 Task: Find connections with filter location Santa Cruz de Barahona with filter topic #ONOwith filter profile language Spanish with filter current company Entain with filter school Babasaheb Bhimrao Ambedkar Bihar University with filter industry Natural Gas Extraction with filter service category Search Engine Marketing (SEM) with filter keywords title Brand Manager
Action: Mouse moved to (482, 69)
Screenshot: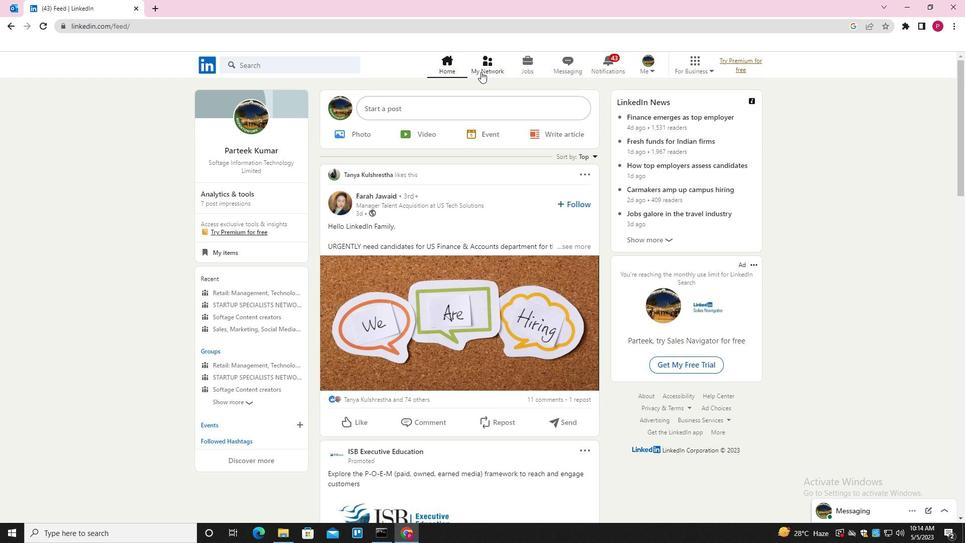 
Action: Mouse pressed left at (482, 69)
Screenshot: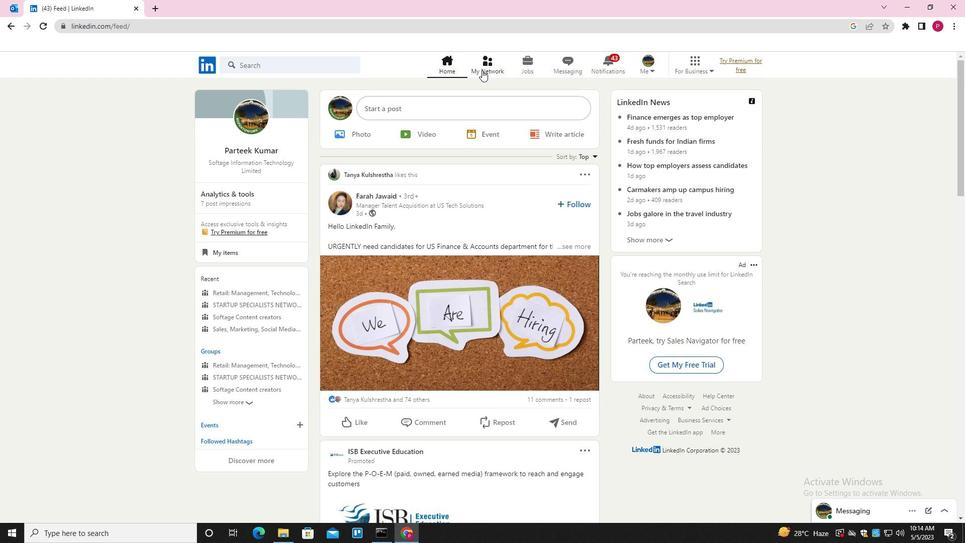 
Action: Mouse moved to (316, 121)
Screenshot: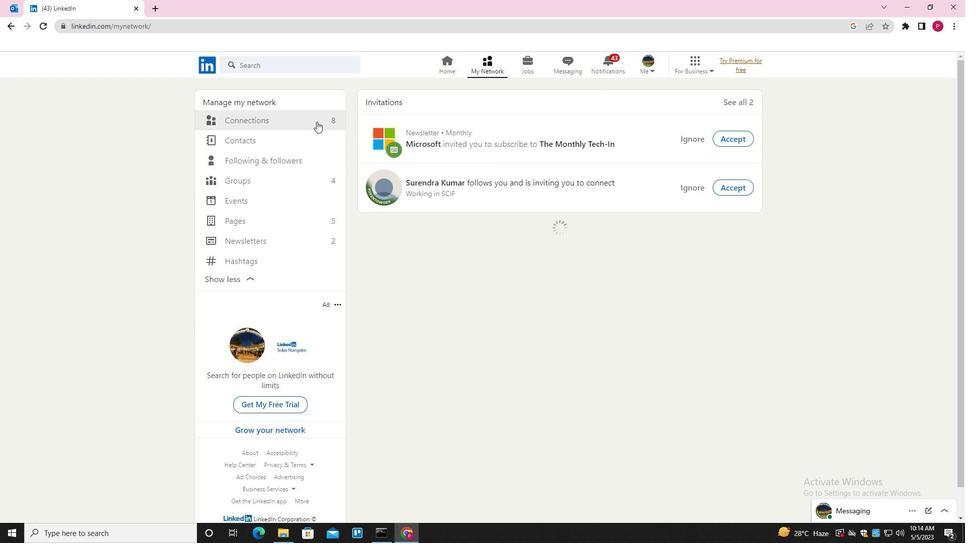 
Action: Mouse pressed left at (316, 121)
Screenshot: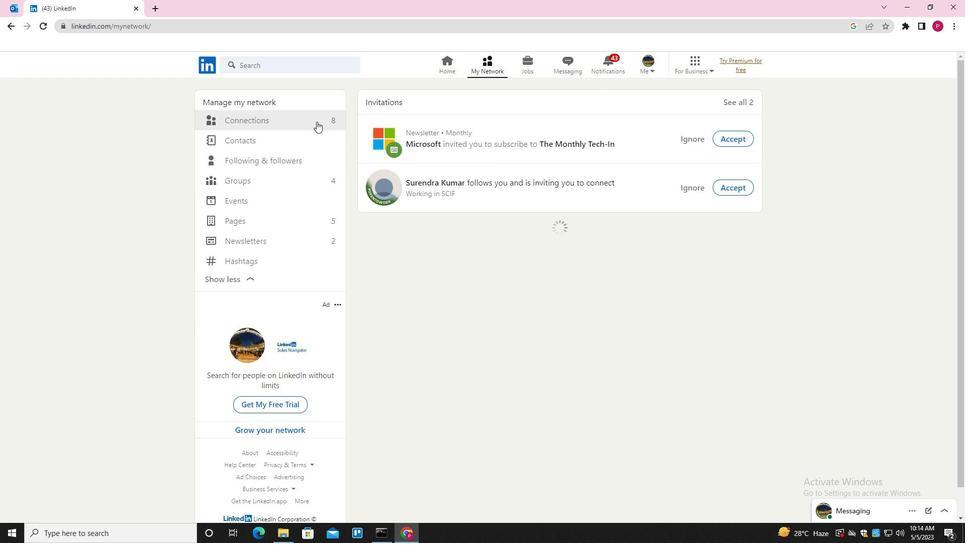 
Action: Mouse moved to (560, 121)
Screenshot: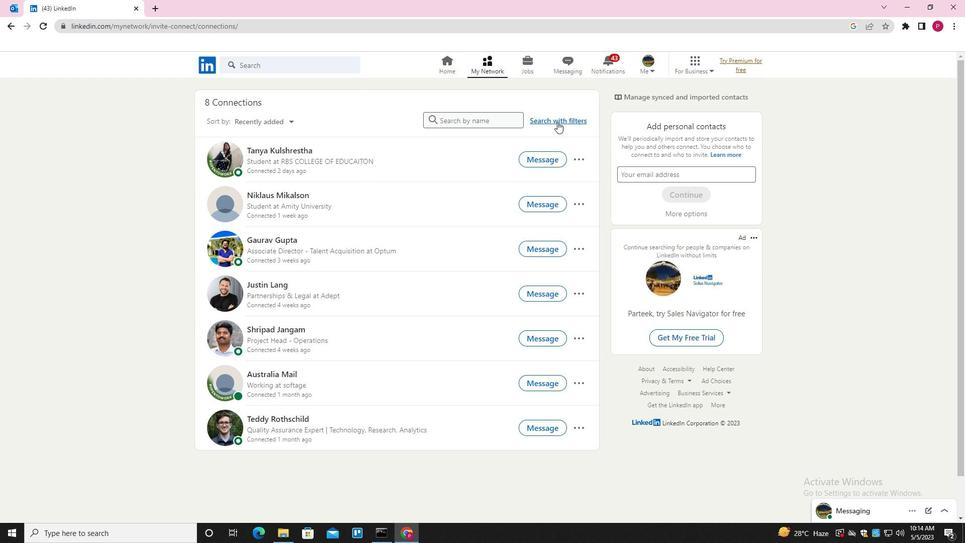 
Action: Mouse pressed left at (560, 121)
Screenshot: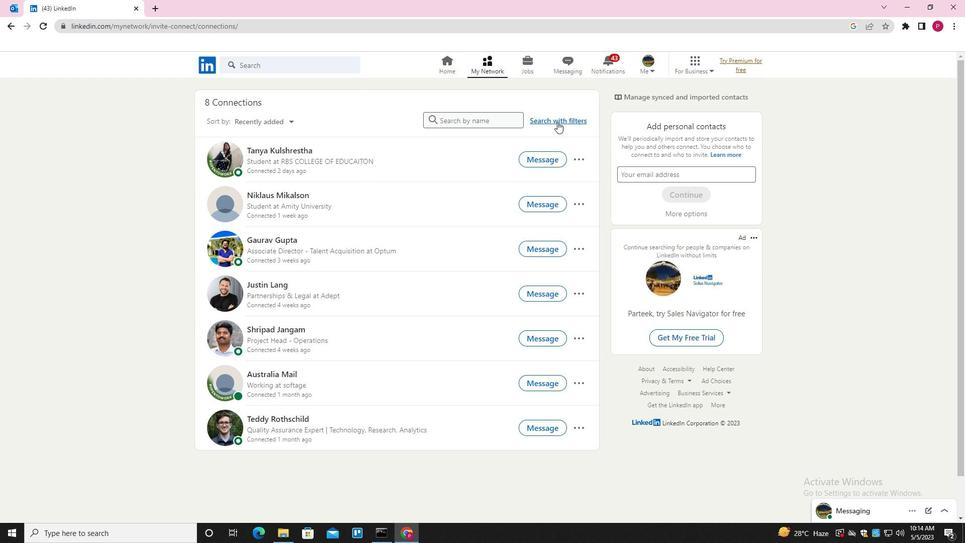 
Action: Mouse moved to (513, 93)
Screenshot: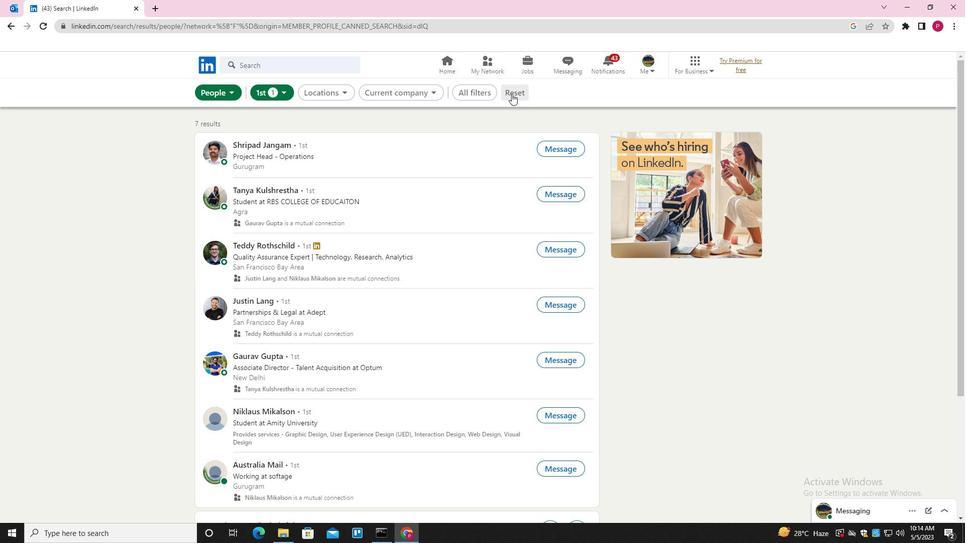 
Action: Mouse pressed left at (513, 93)
Screenshot: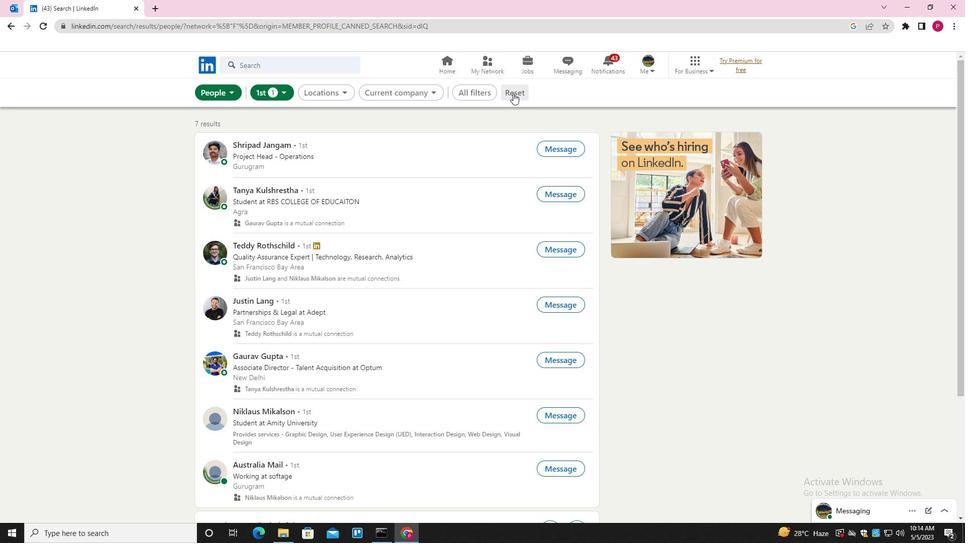 
Action: Mouse moved to (500, 92)
Screenshot: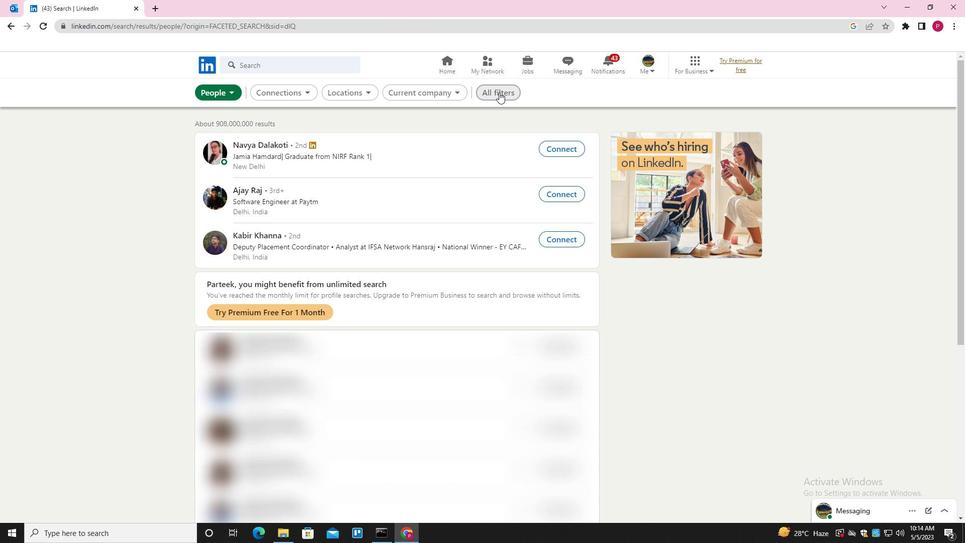 
Action: Mouse pressed left at (500, 92)
Screenshot: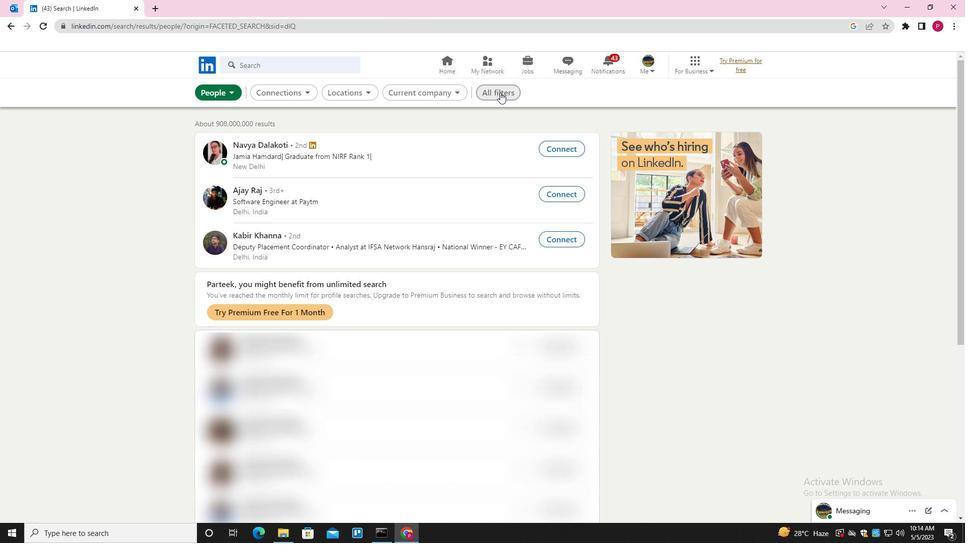 
Action: Mouse moved to (672, 164)
Screenshot: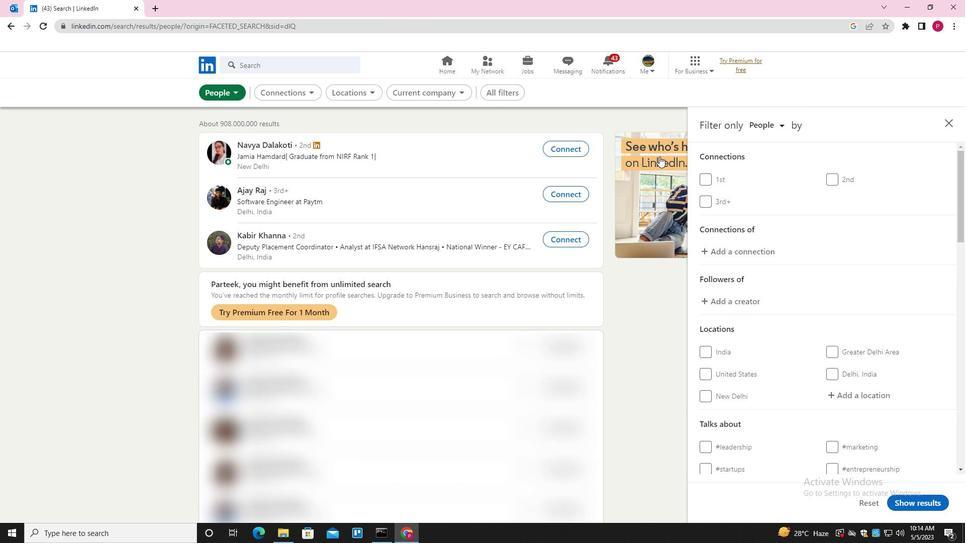 
Action: Mouse scrolled (672, 163) with delta (0, 0)
Screenshot: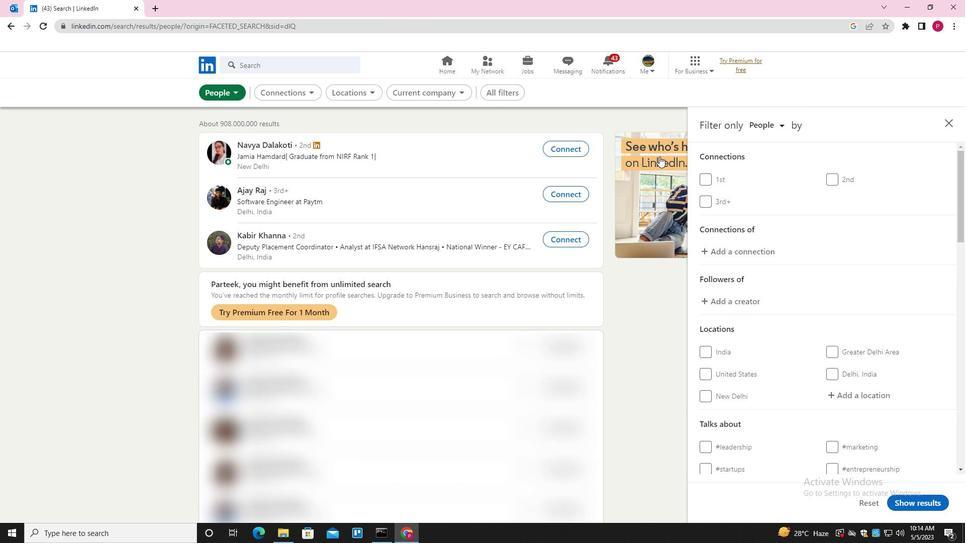 
Action: Mouse moved to (678, 167)
Screenshot: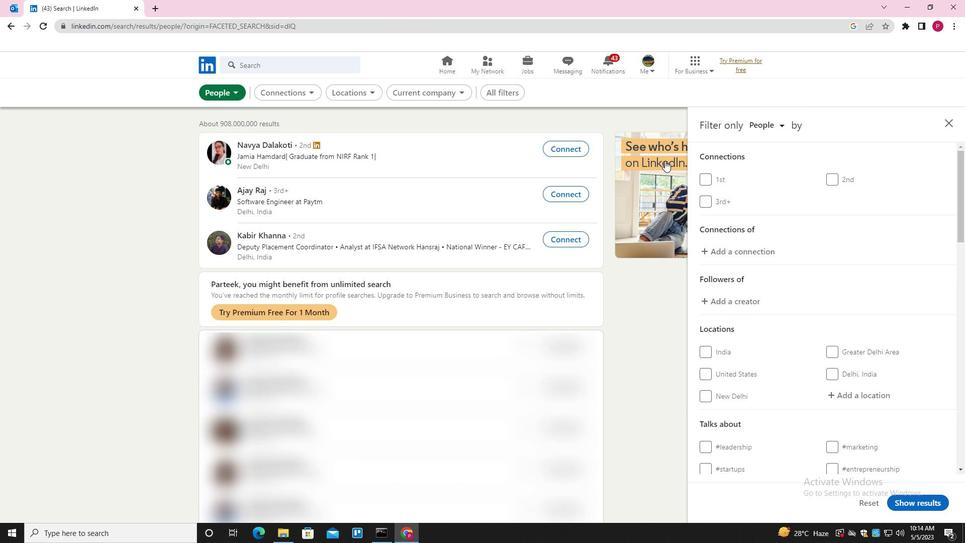
Action: Mouse scrolled (678, 167) with delta (0, 0)
Screenshot: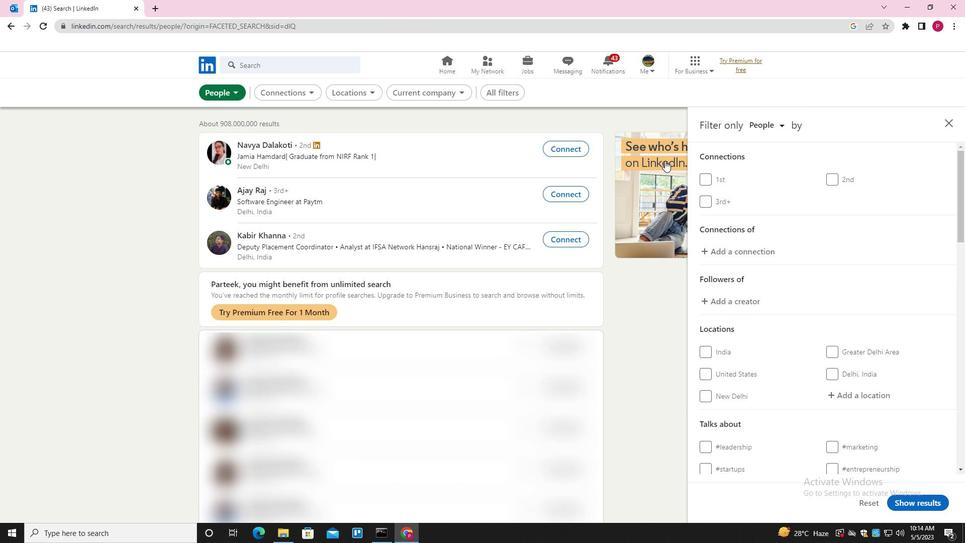 
Action: Mouse moved to (682, 169)
Screenshot: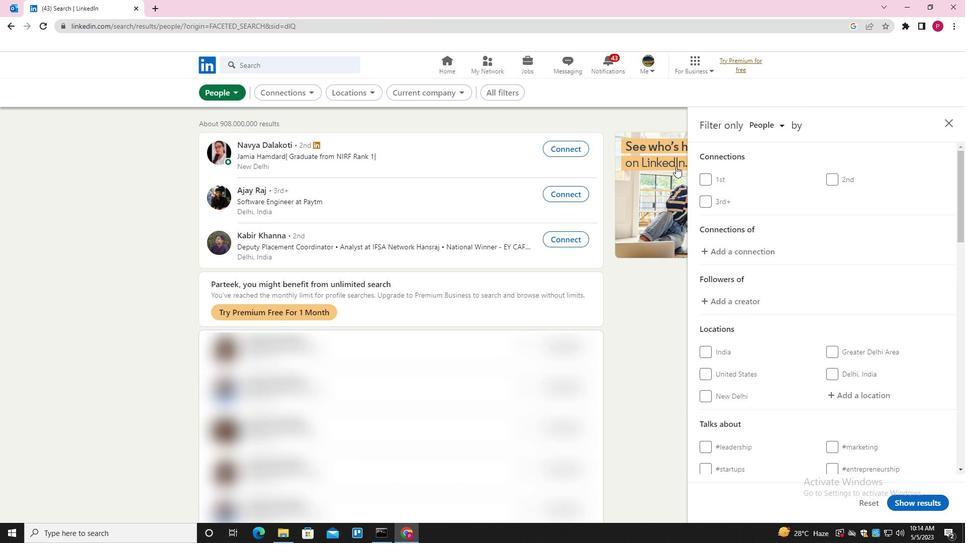 
Action: Mouse scrolled (682, 169) with delta (0, 0)
Screenshot: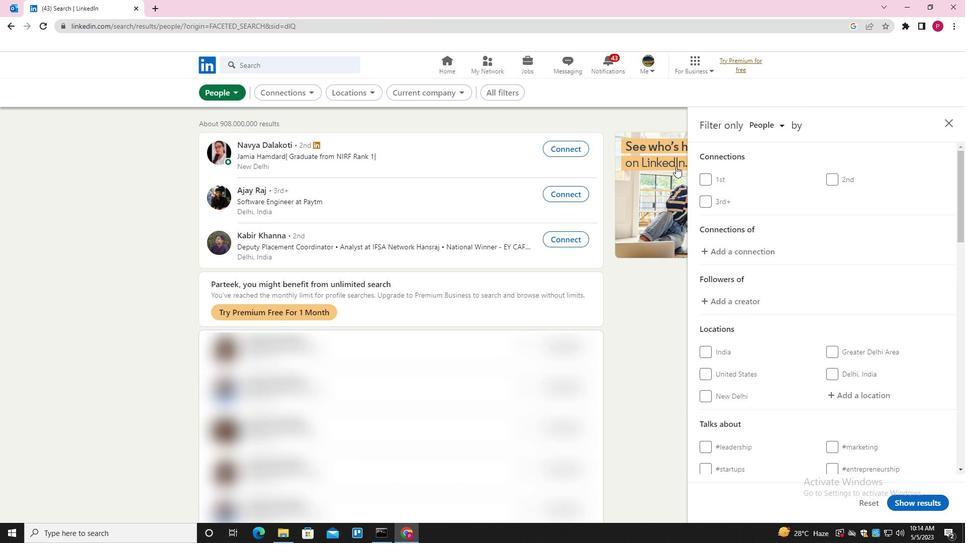
Action: Mouse moved to (833, 255)
Screenshot: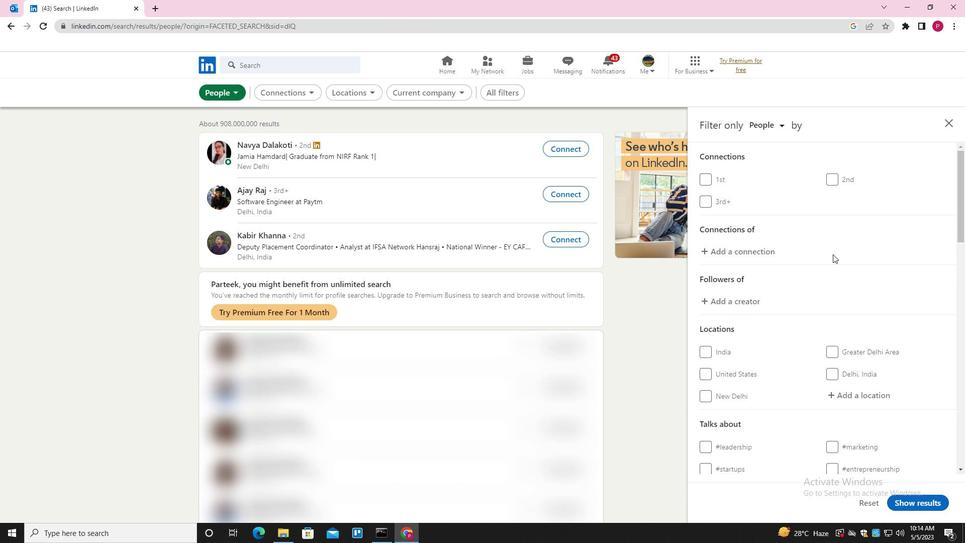 
Action: Mouse scrolled (833, 254) with delta (0, 0)
Screenshot: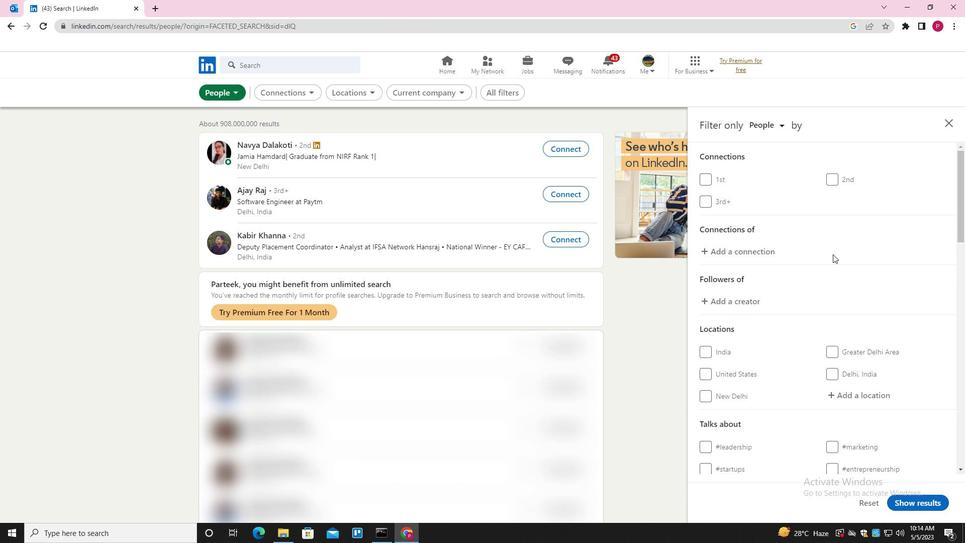
Action: Mouse moved to (834, 255)
Screenshot: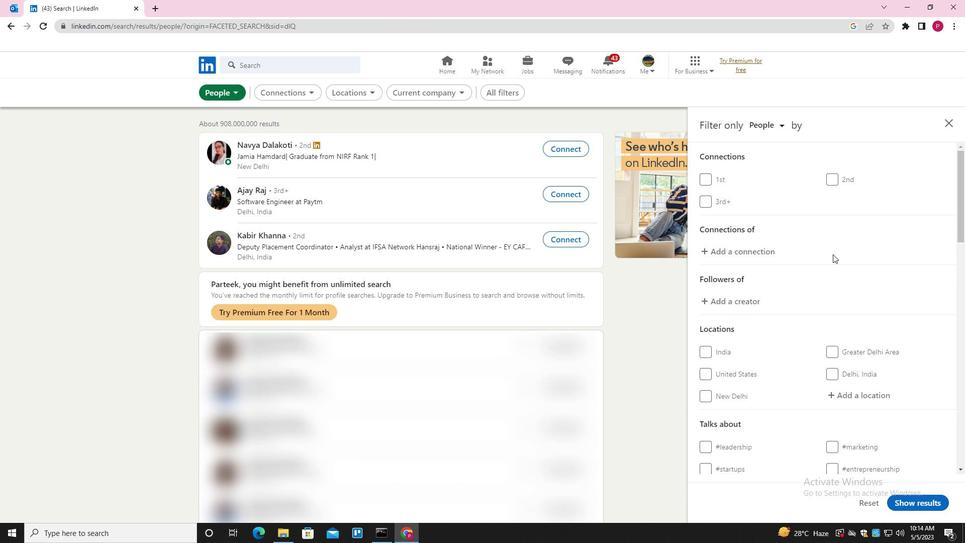 
Action: Mouse scrolled (834, 254) with delta (0, 0)
Screenshot: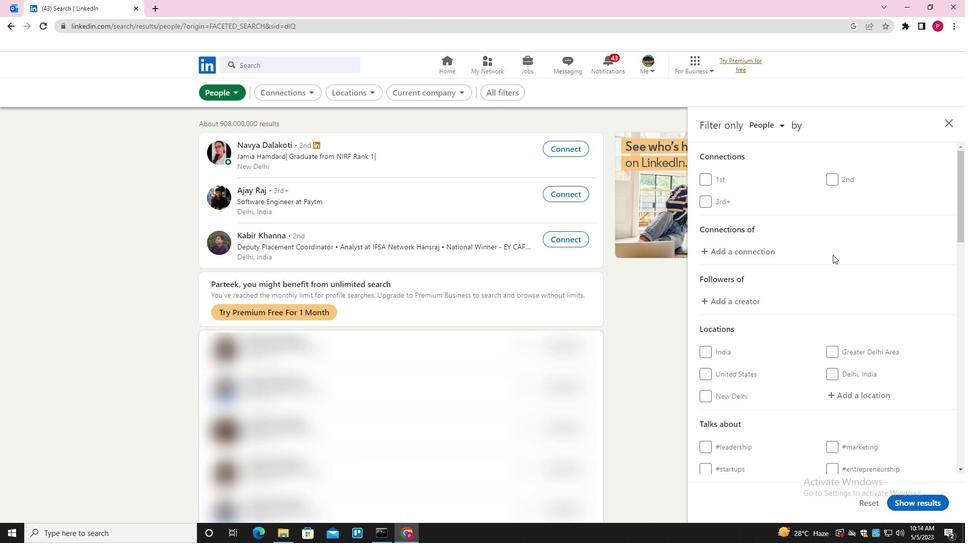 
Action: Mouse moved to (872, 296)
Screenshot: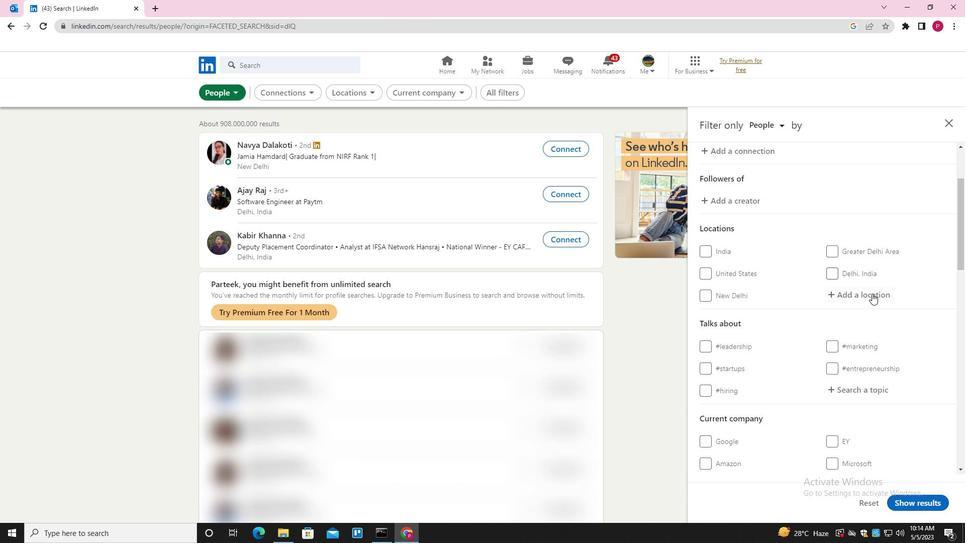 
Action: Mouse pressed left at (872, 296)
Screenshot: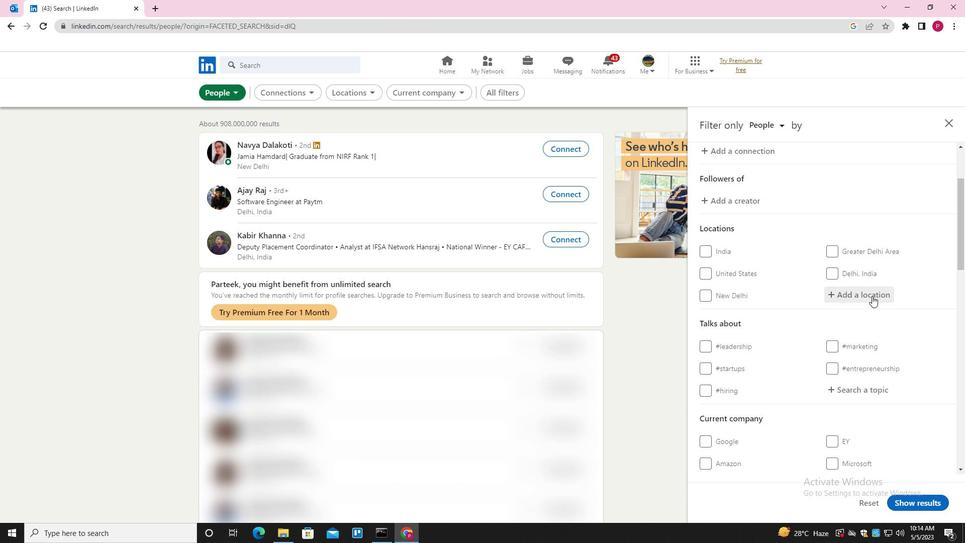 
Action: Mouse moved to (872, 296)
Screenshot: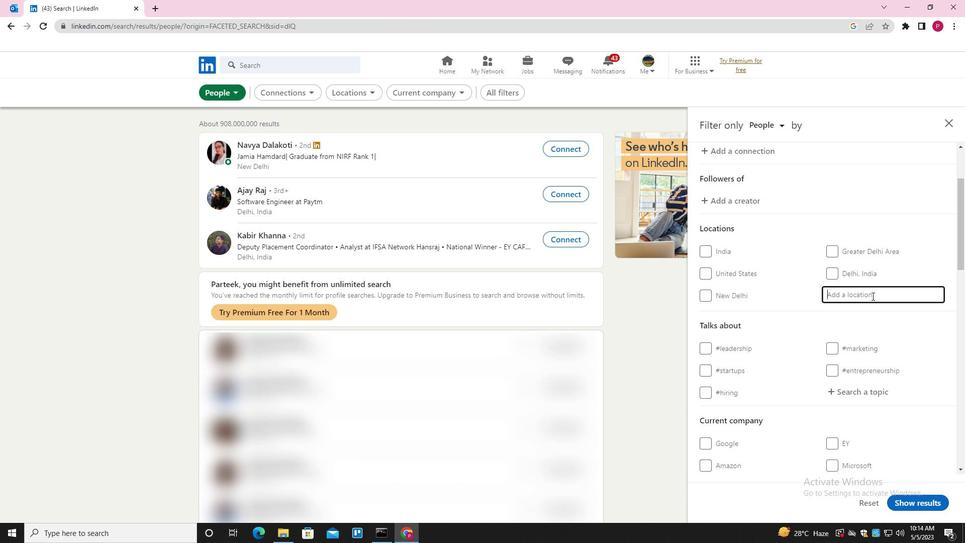 
Action: Key pressed <Key.shift>SANTA<Key.space><Key.shift>CRUZ<Key.down><Key.down><Key.down><Key.down><Key.down><Key.down><Key.space>DE<Key.space><Key.shift><Key.shift><Key.shift><Key.shift><Key.shift><Key.shift><Key.shift><Key.shift><Key.shift><Key.shift><Key.shift><Key.shift><Key.shift><Key.shift><Key.shift><Key.shift><Key.shift><Key.shift><Key.shift><Key.shift><Key.shift>N<Key.backspace>BARAHONA
Screenshot: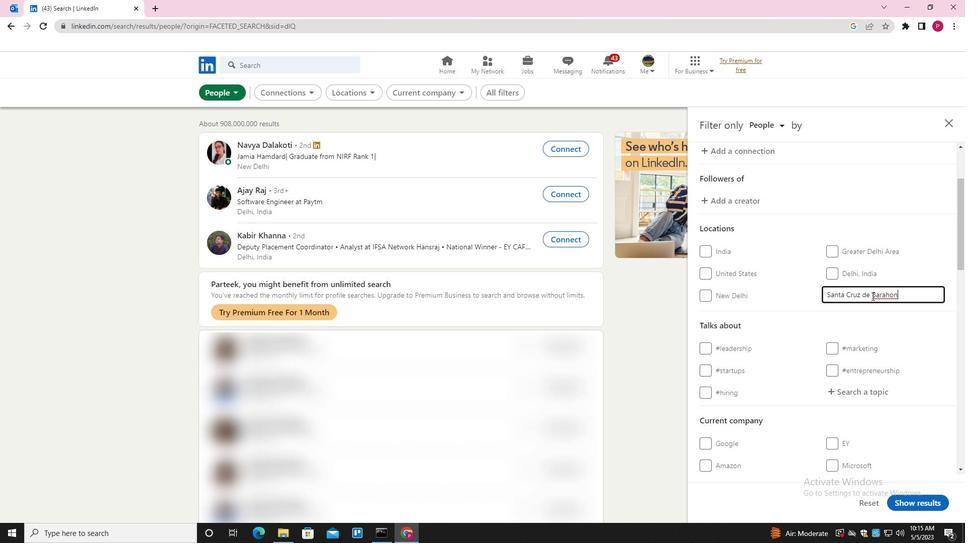 
Action: Mouse moved to (944, 261)
Screenshot: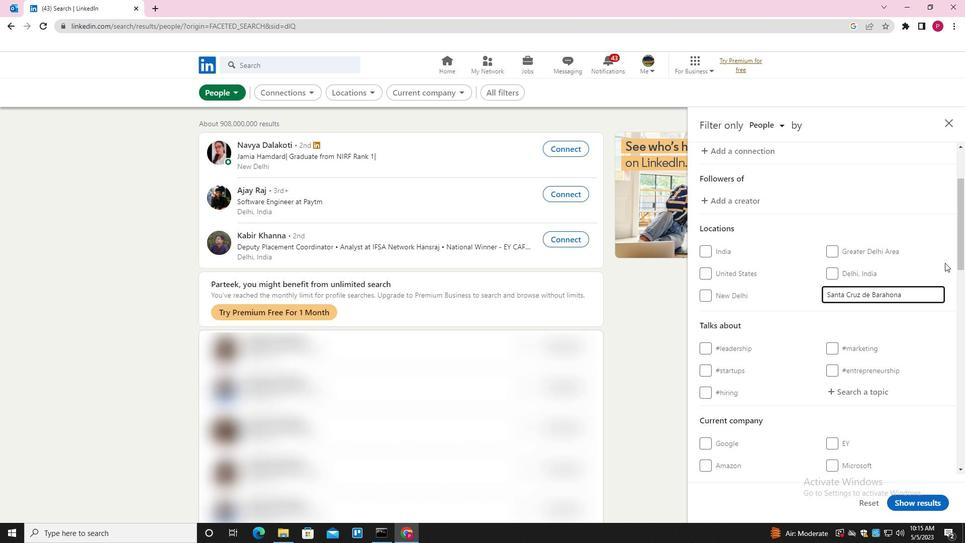 
Action: Mouse scrolled (944, 261) with delta (0, 0)
Screenshot: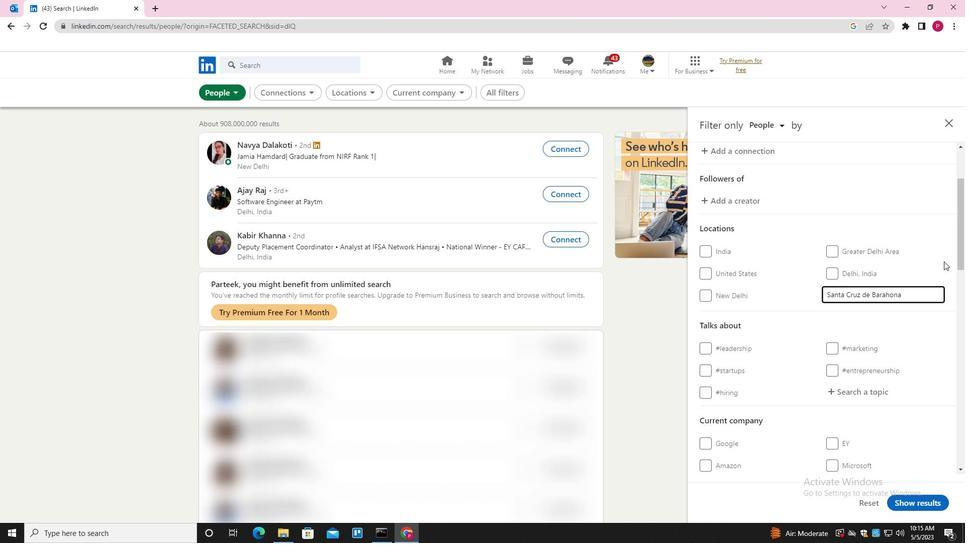 
Action: Mouse scrolled (944, 261) with delta (0, 0)
Screenshot: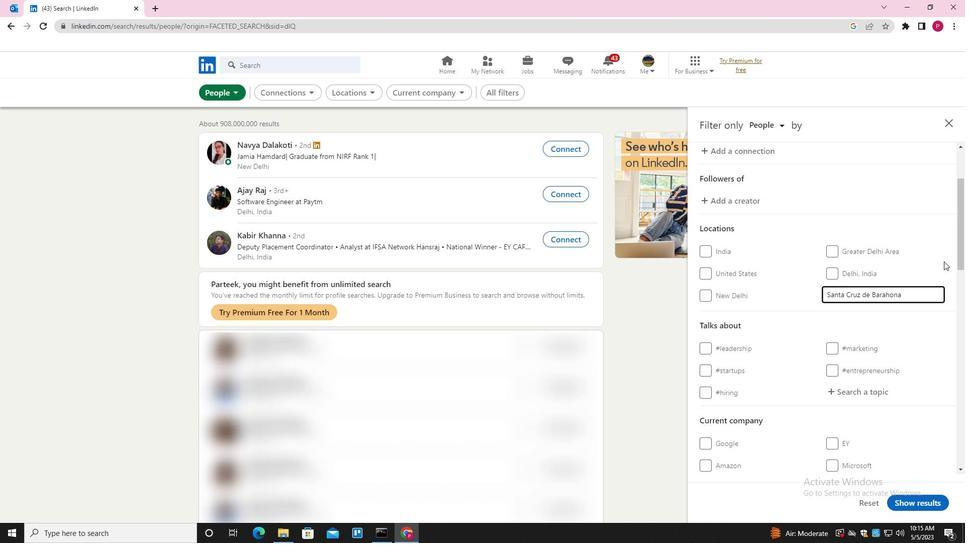 
Action: Mouse scrolled (944, 261) with delta (0, 0)
Screenshot: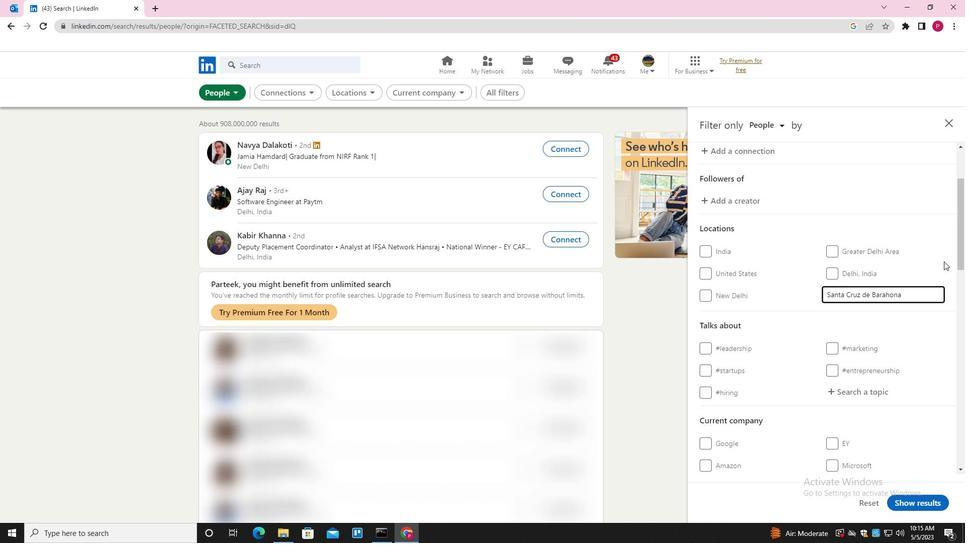 
Action: Mouse moved to (876, 239)
Screenshot: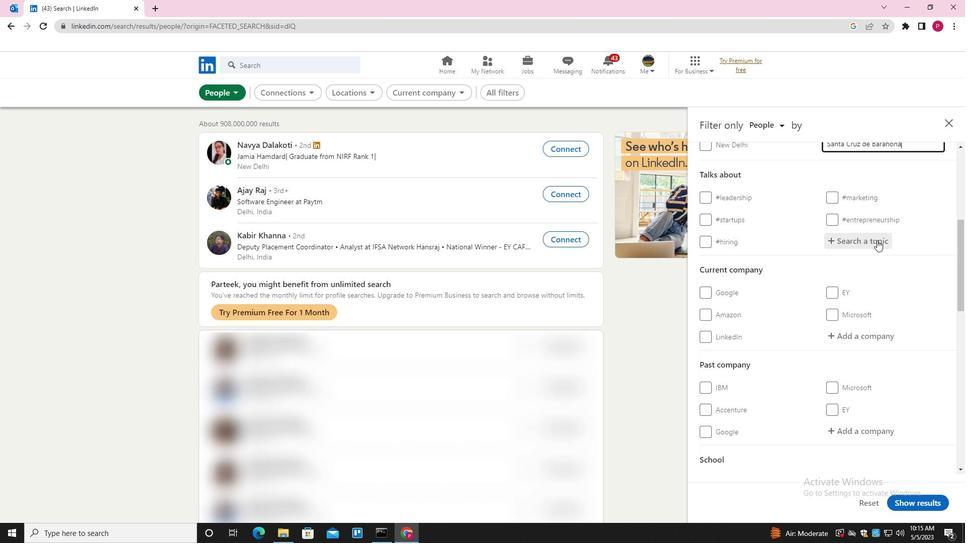 
Action: Mouse pressed left at (876, 239)
Screenshot: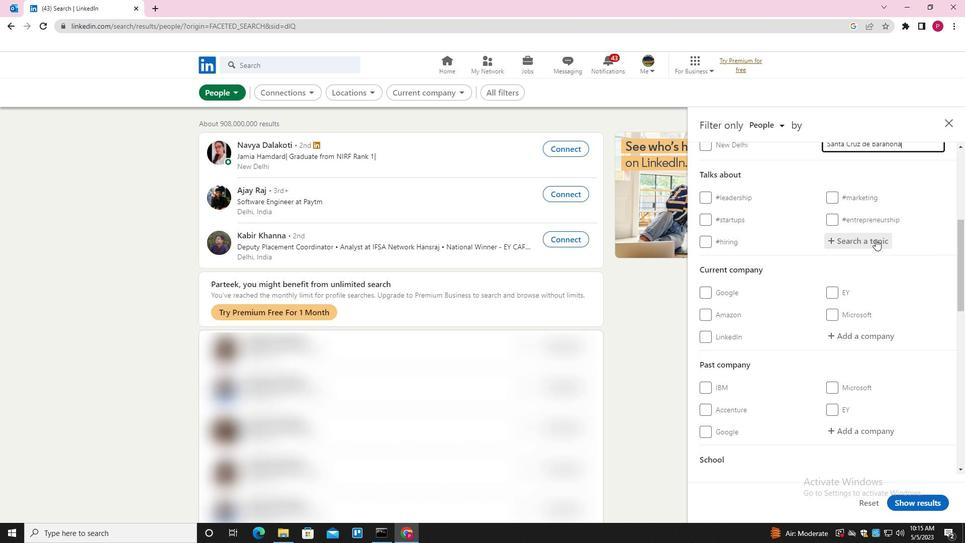 
Action: Key pressed <Key.shift>ONO<Key.down><Key.enter>
Screenshot: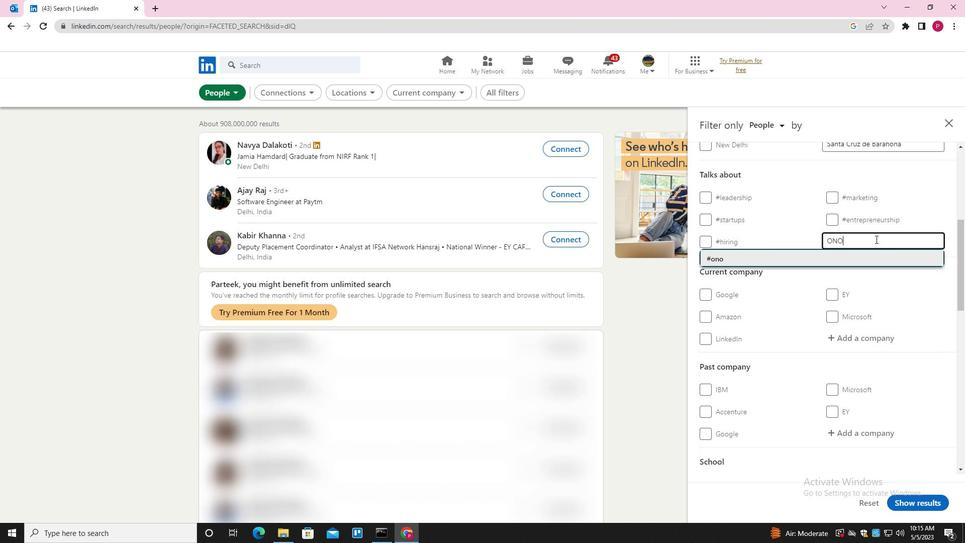 
Action: Mouse moved to (806, 290)
Screenshot: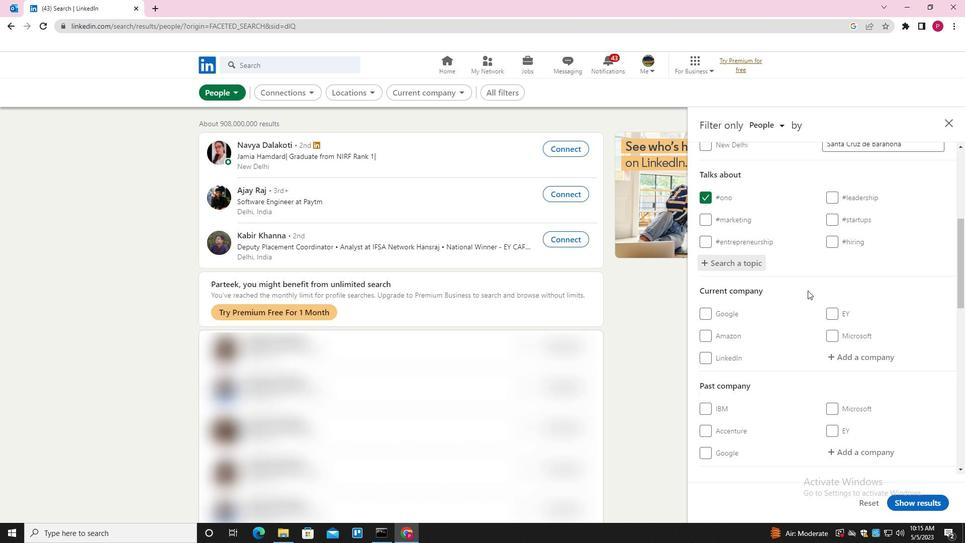 
Action: Mouse scrolled (806, 290) with delta (0, 0)
Screenshot: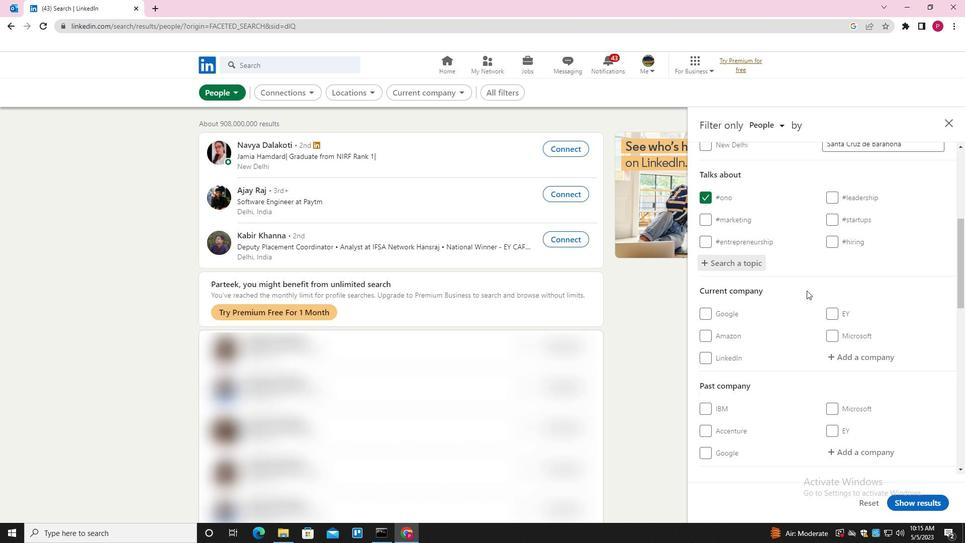 
Action: Mouse moved to (806, 290)
Screenshot: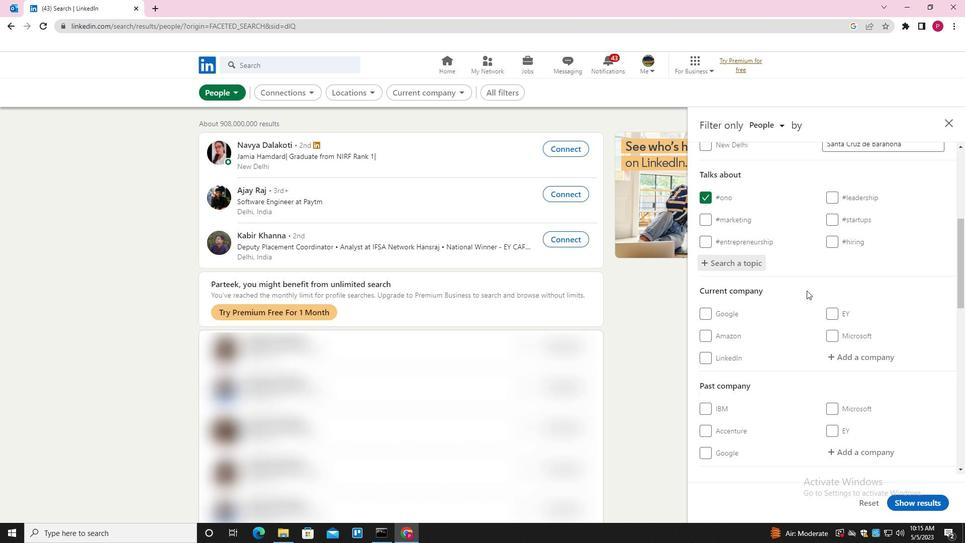 
Action: Mouse scrolled (806, 289) with delta (0, 0)
Screenshot: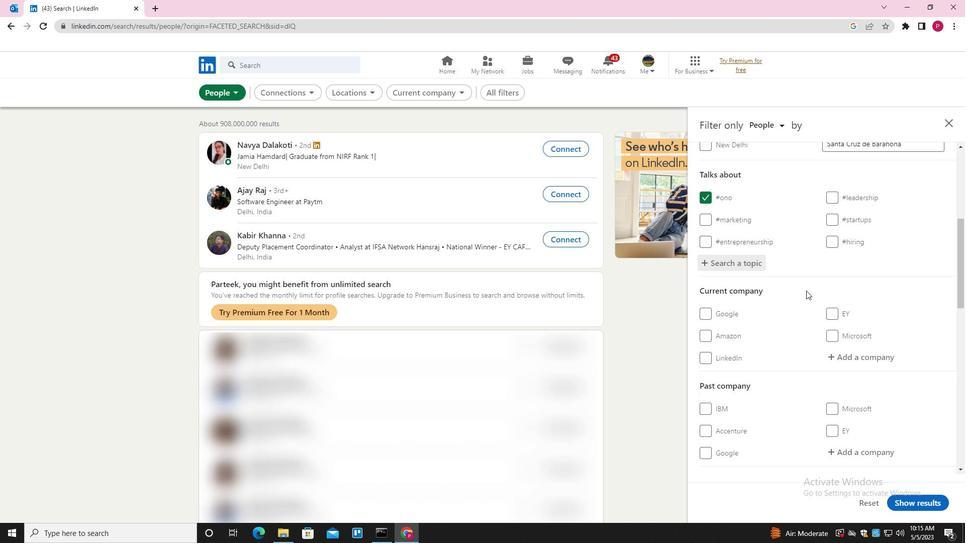 
Action: Mouse scrolled (806, 289) with delta (0, 0)
Screenshot: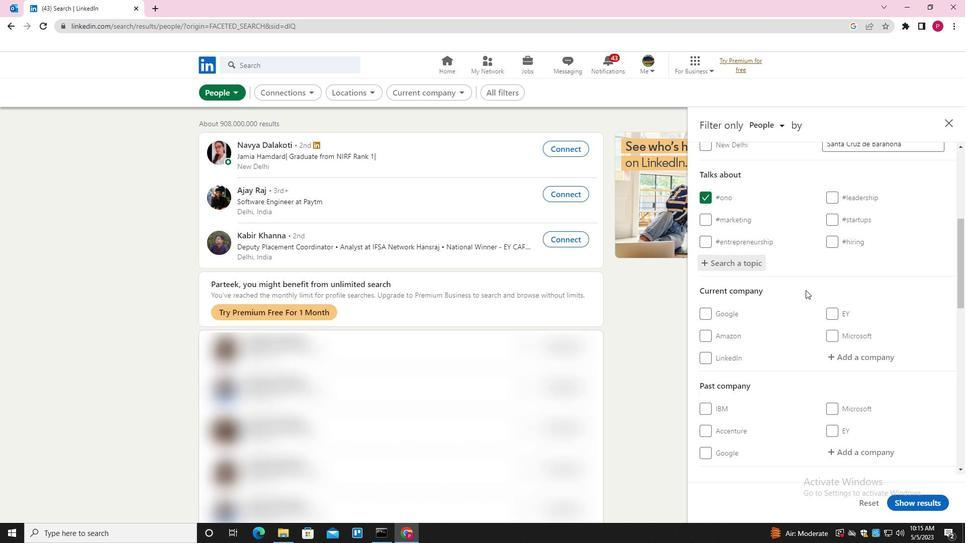 
Action: Mouse moved to (764, 265)
Screenshot: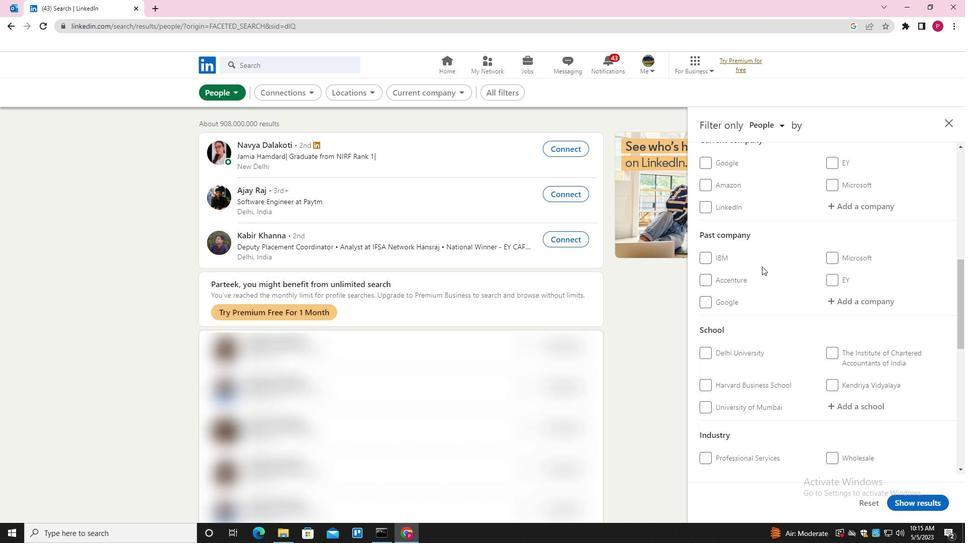 
Action: Mouse scrolled (764, 265) with delta (0, 0)
Screenshot: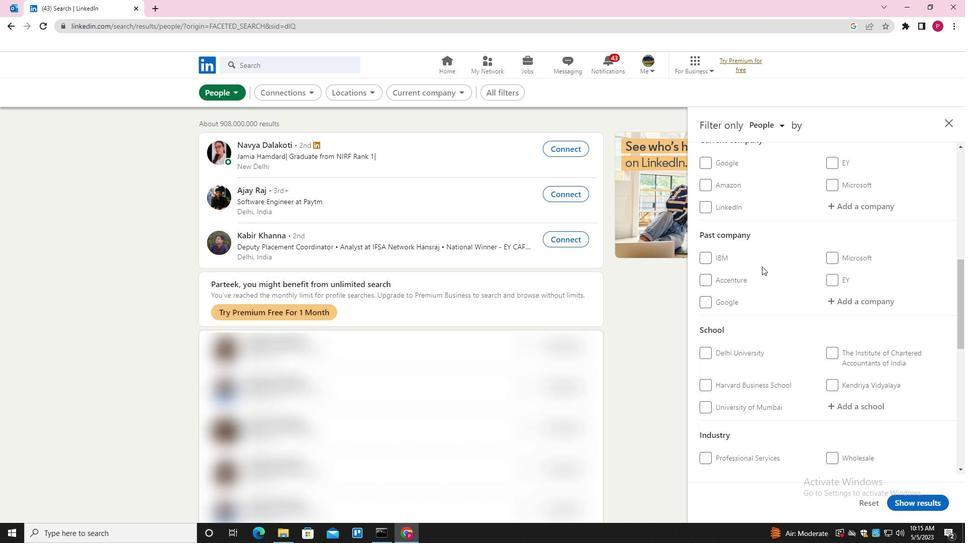 
Action: Mouse moved to (765, 265)
Screenshot: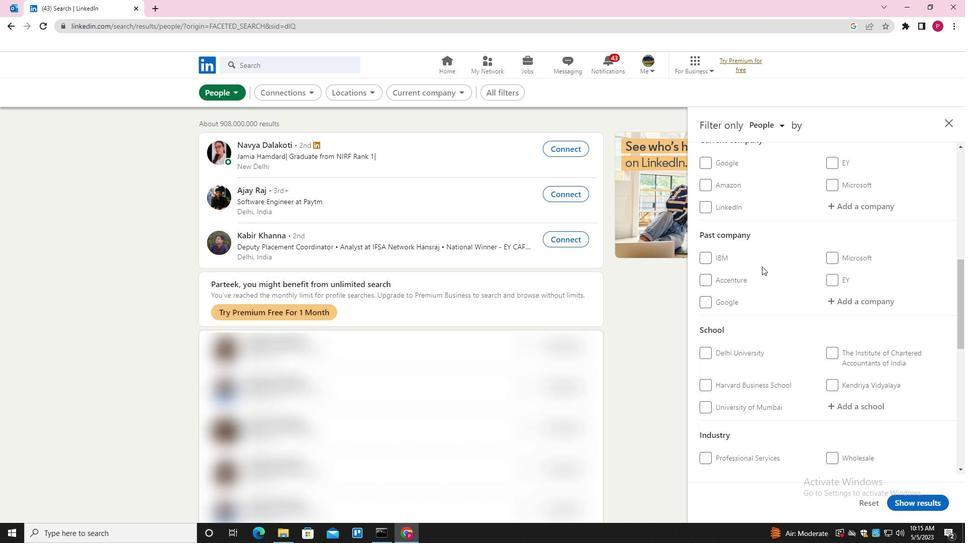
Action: Mouse scrolled (765, 265) with delta (0, 0)
Screenshot: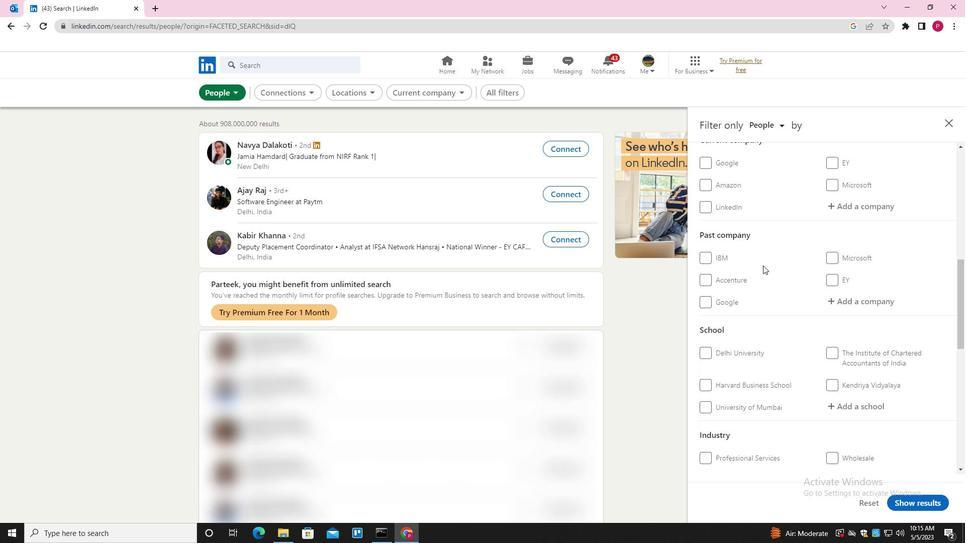 
Action: Mouse moved to (765, 265)
Screenshot: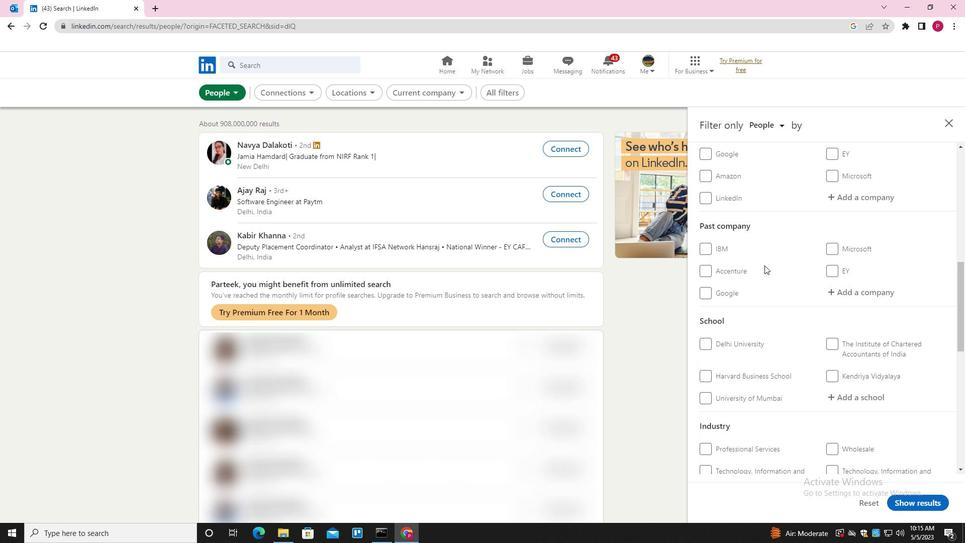 
Action: Mouse scrolled (765, 265) with delta (0, 0)
Screenshot: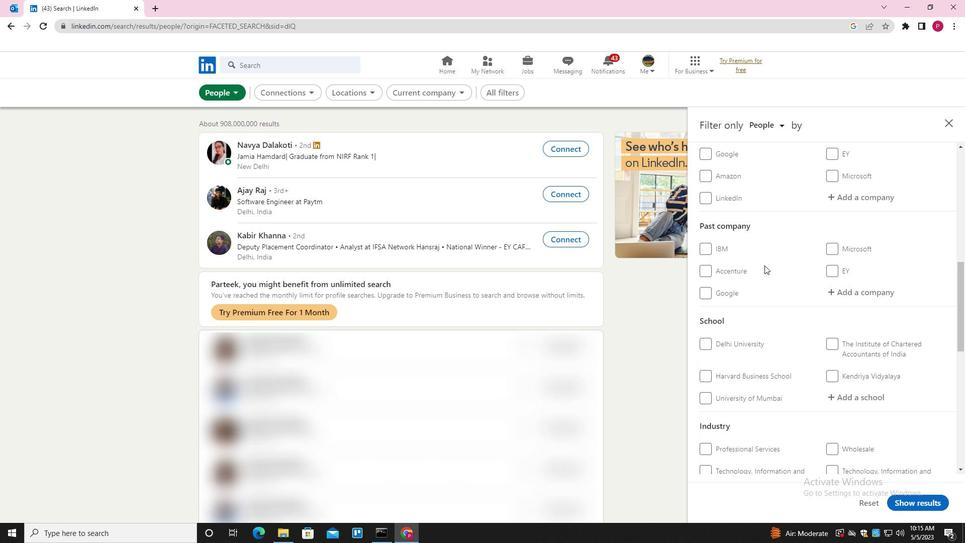 
Action: Mouse moved to (781, 269)
Screenshot: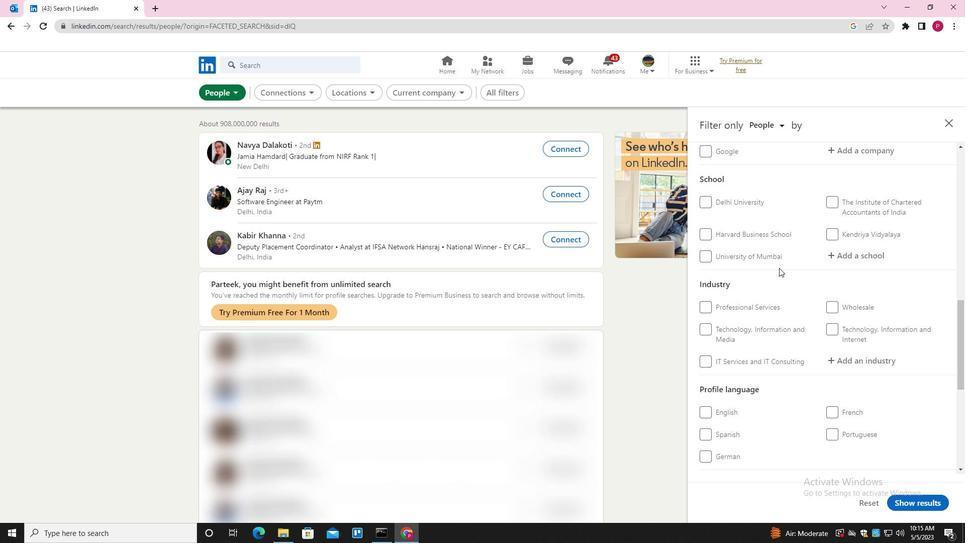 
Action: Mouse scrolled (781, 268) with delta (0, 0)
Screenshot: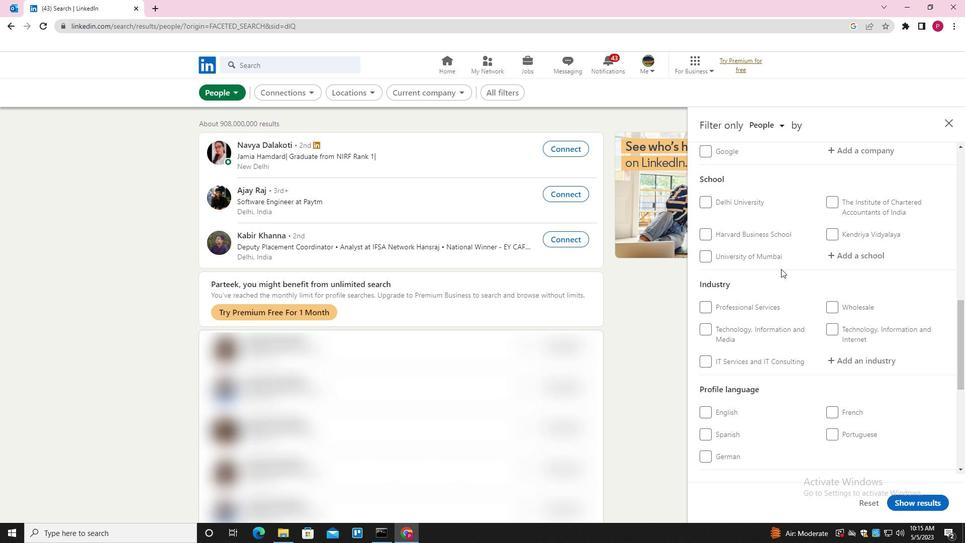 
Action: Mouse scrolled (781, 268) with delta (0, 0)
Screenshot: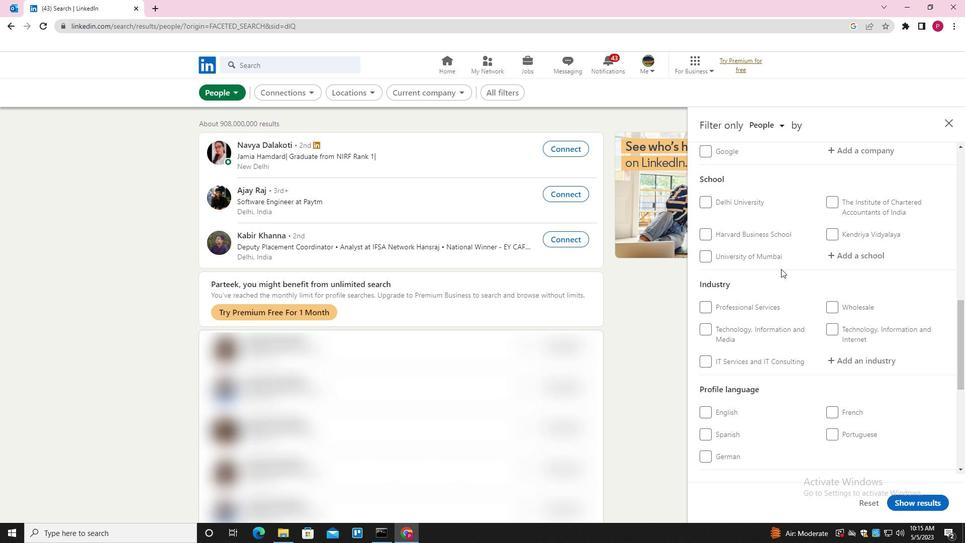 
Action: Mouse scrolled (781, 268) with delta (0, 0)
Screenshot: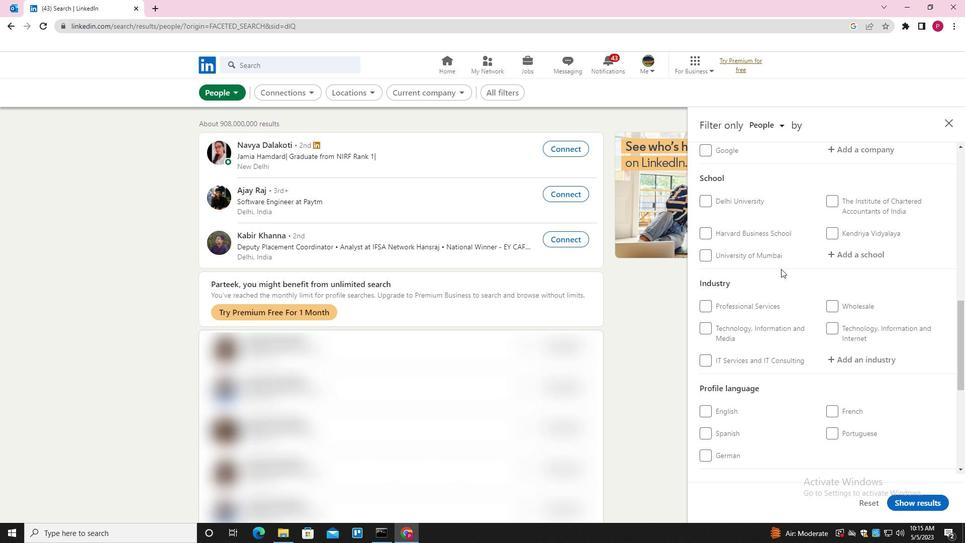 
Action: Mouse moved to (735, 288)
Screenshot: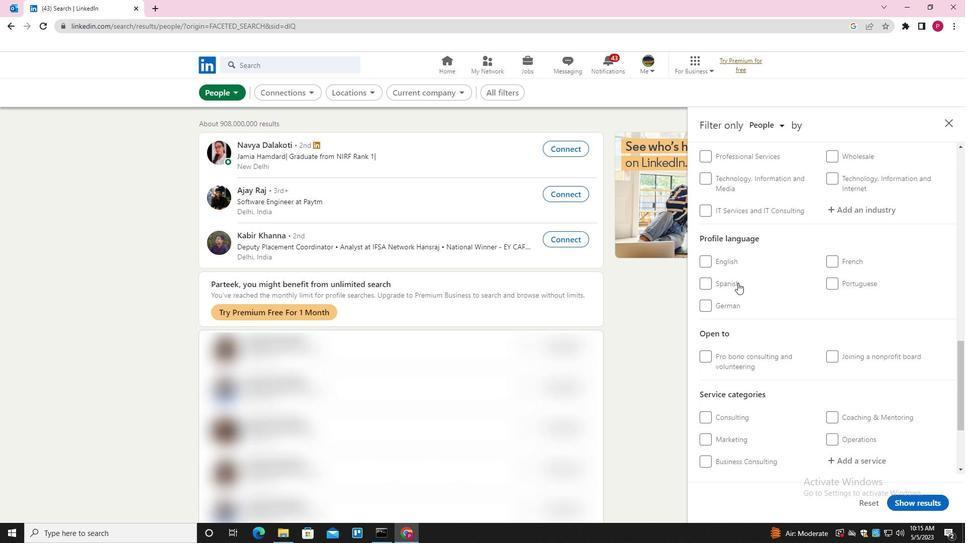 
Action: Mouse pressed left at (735, 288)
Screenshot: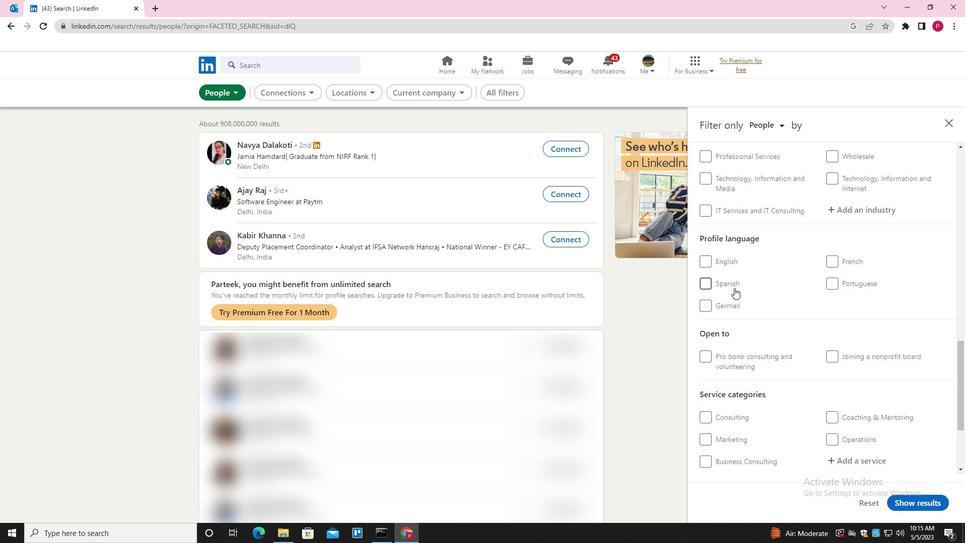 
Action: Mouse moved to (746, 297)
Screenshot: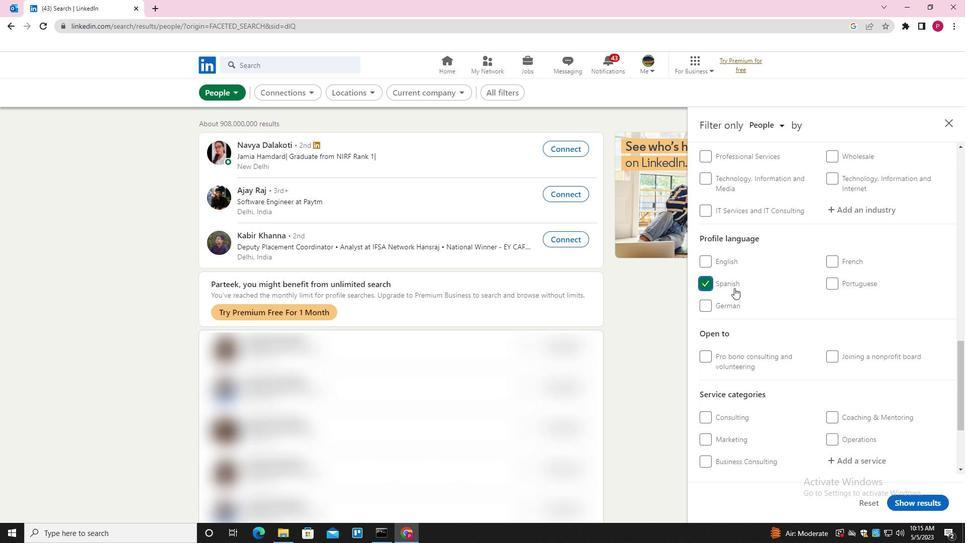 
Action: Mouse scrolled (746, 297) with delta (0, 0)
Screenshot: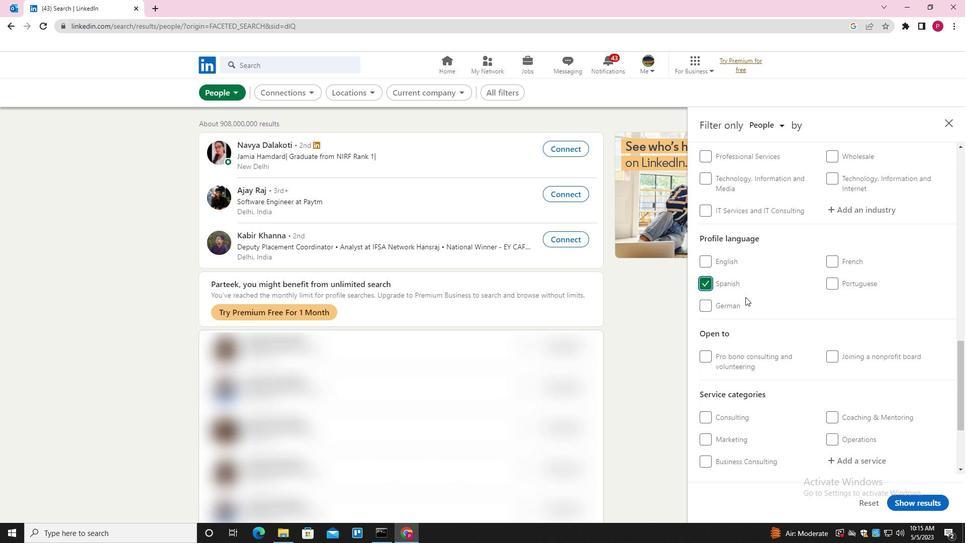 
Action: Mouse moved to (747, 297)
Screenshot: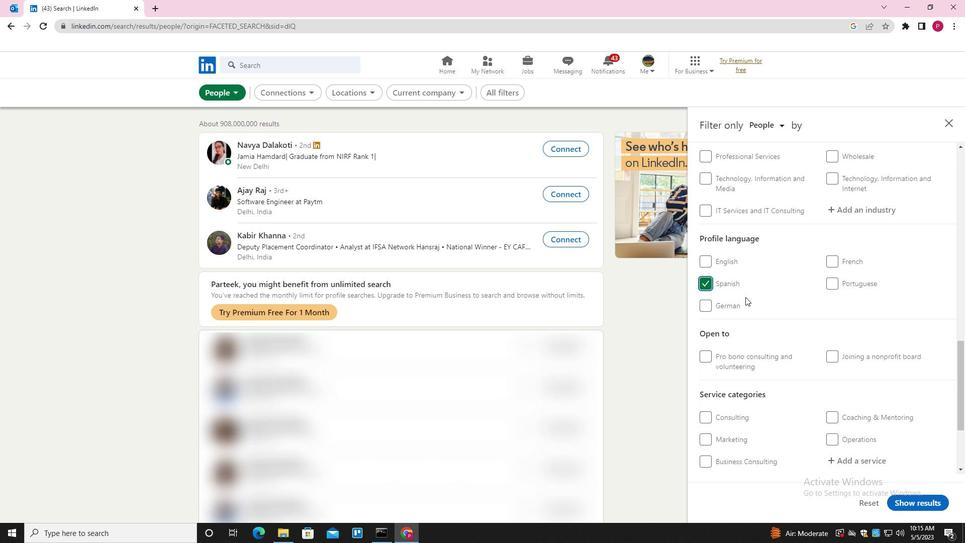 
Action: Mouse scrolled (747, 297) with delta (0, 0)
Screenshot: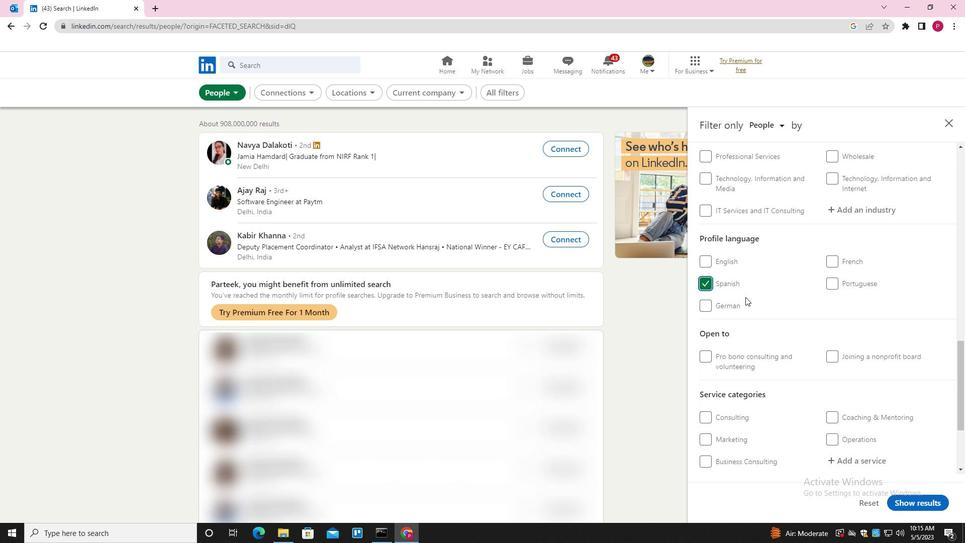 
Action: Mouse scrolled (747, 297) with delta (0, 0)
Screenshot: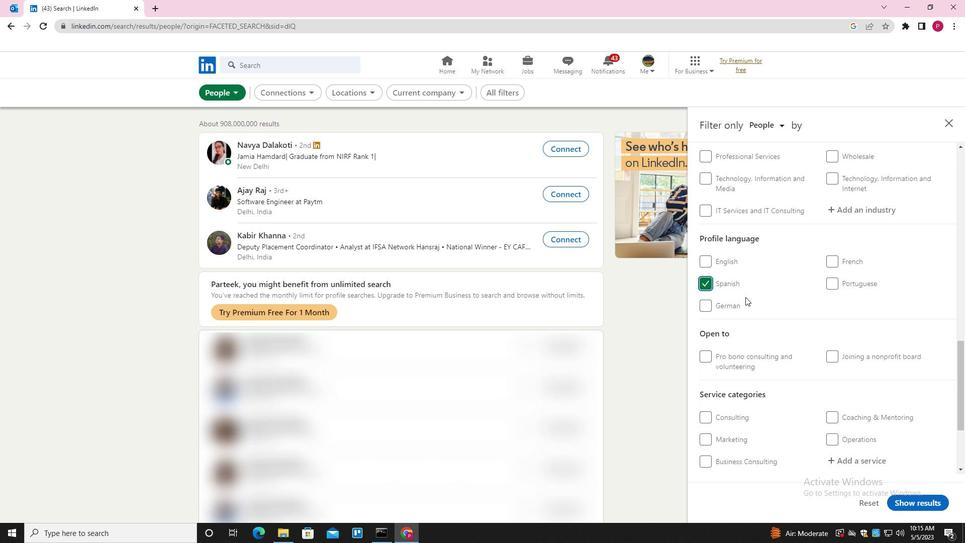 
Action: Mouse moved to (747, 297)
Screenshot: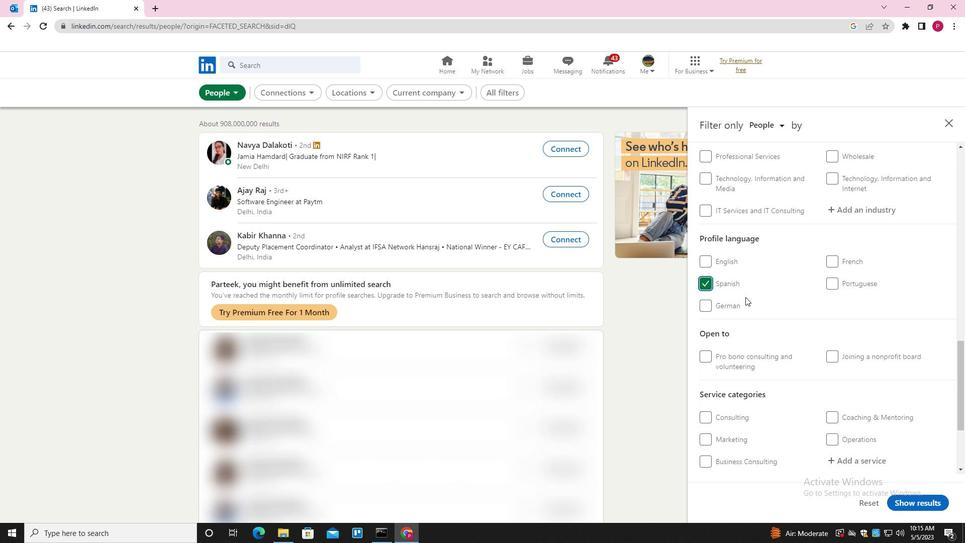
Action: Mouse scrolled (747, 297) with delta (0, 0)
Screenshot: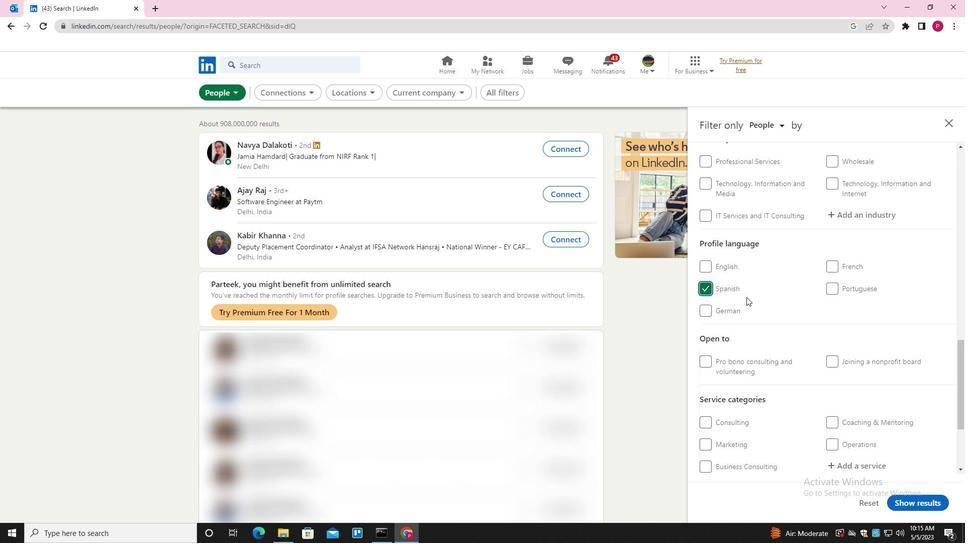 
Action: Mouse scrolled (747, 297) with delta (0, 0)
Screenshot: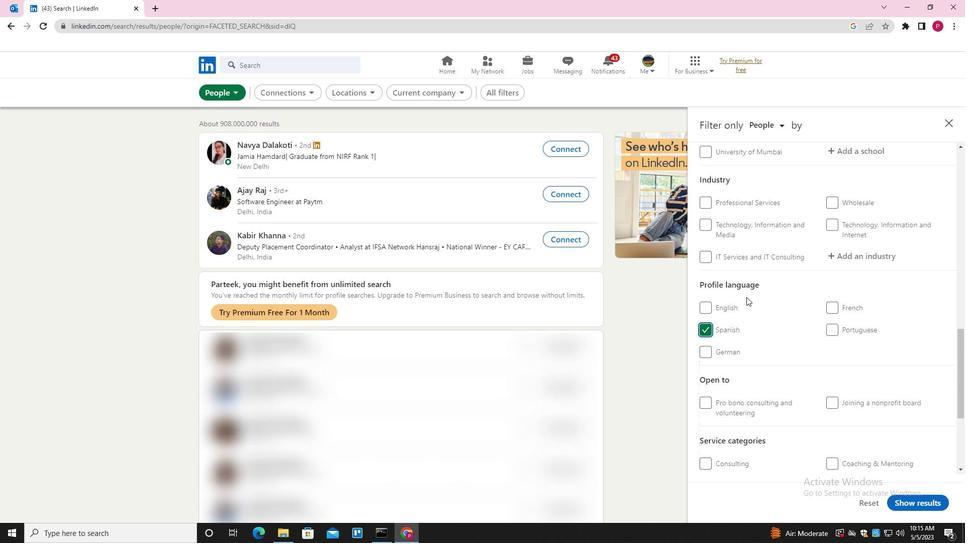 
Action: Mouse scrolled (747, 297) with delta (0, 0)
Screenshot: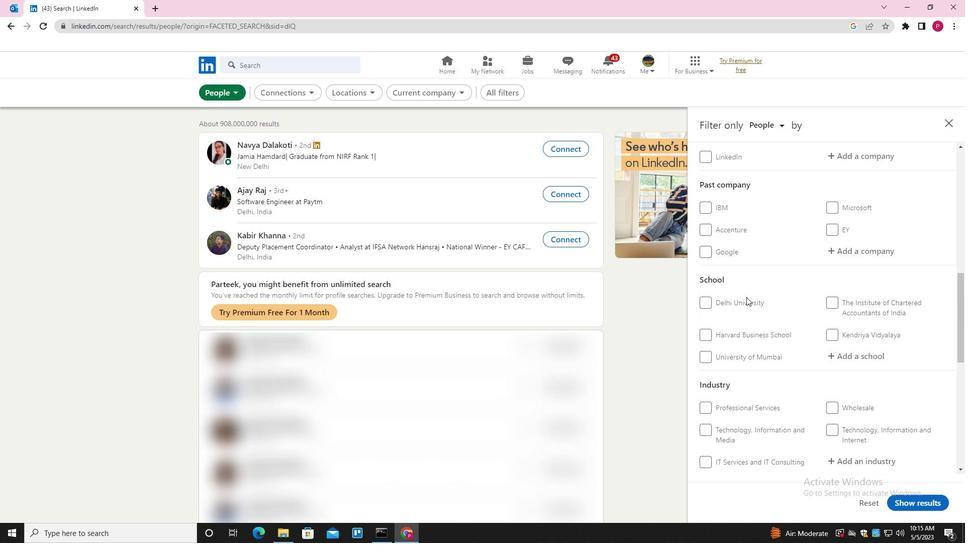 
Action: Mouse scrolled (747, 297) with delta (0, 0)
Screenshot: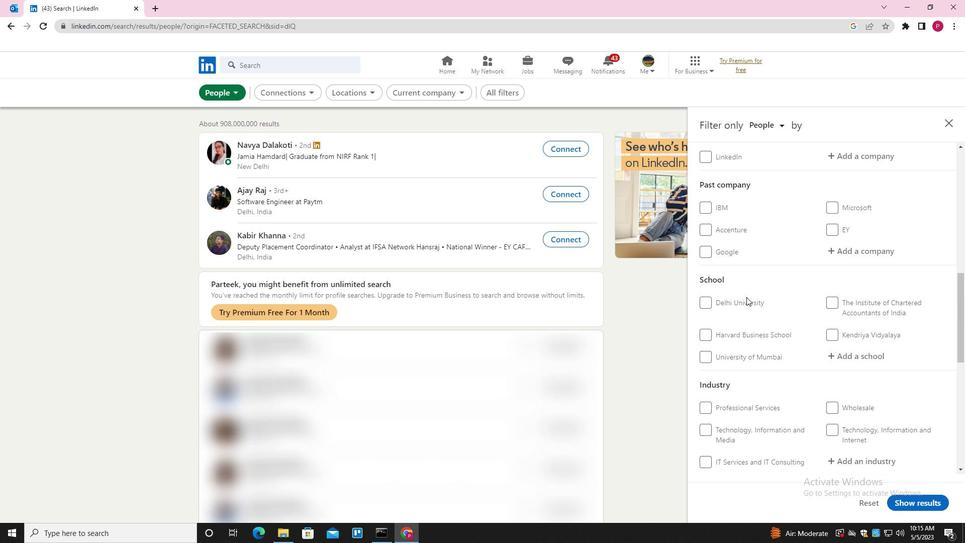 
Action: Mouse scrolled (747, 297) with delta (0, 0)
Screenshot: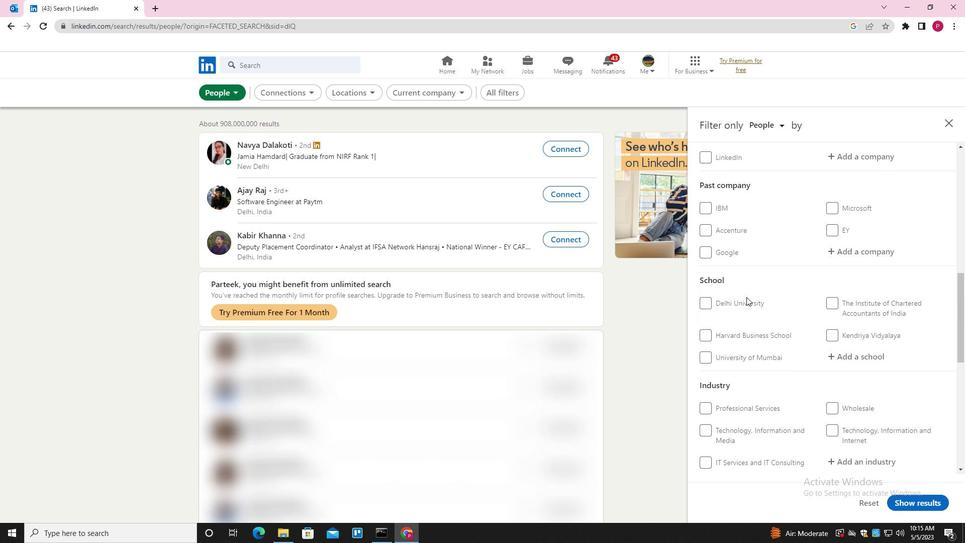 
Action: Mouse moved to (854, 305)
Screenshot: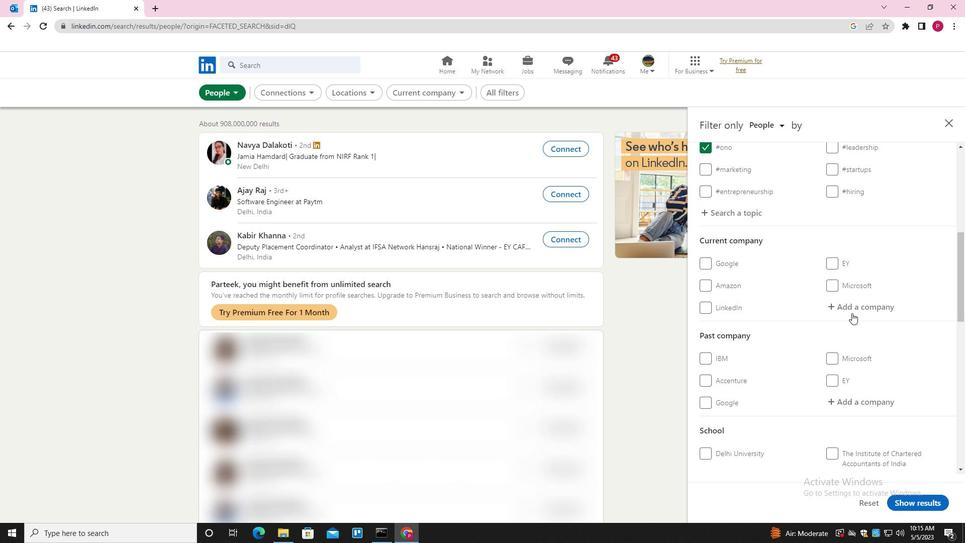 
Action: Mouse pressed left at (854, 305)
Screenshot: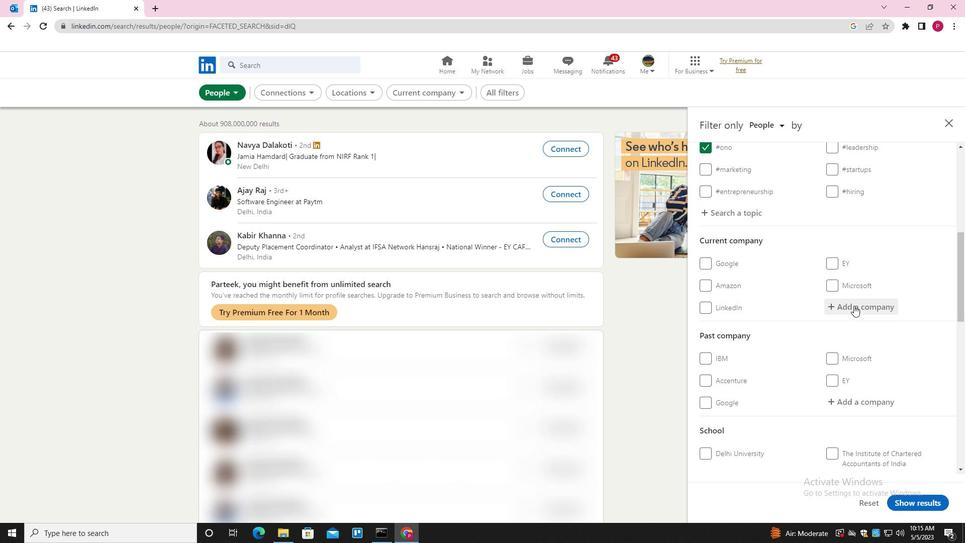 
Action: Mouse moved to (855, 305)
Screenshot: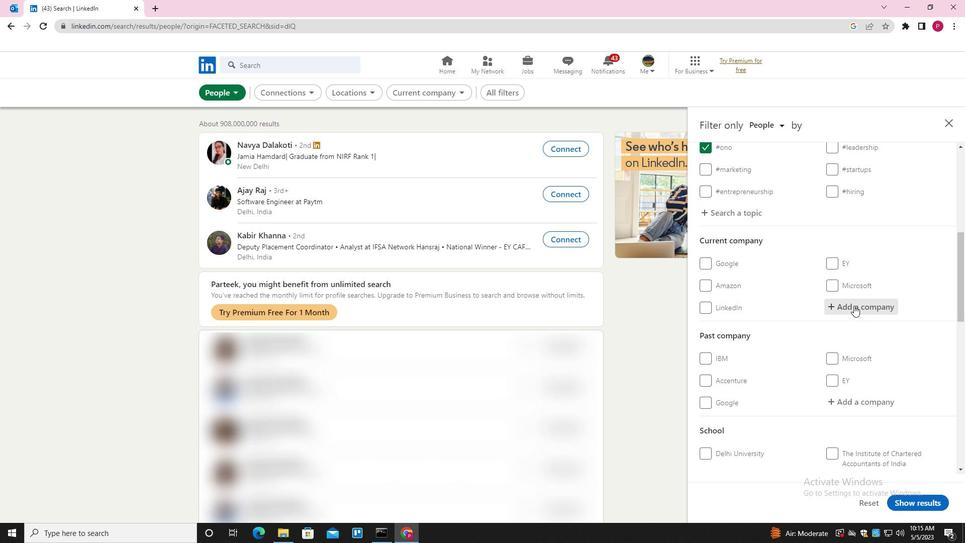 
Action: Key pressed <Key.shift>ENTAIN<Key.down><Key.enter>
Screenshot: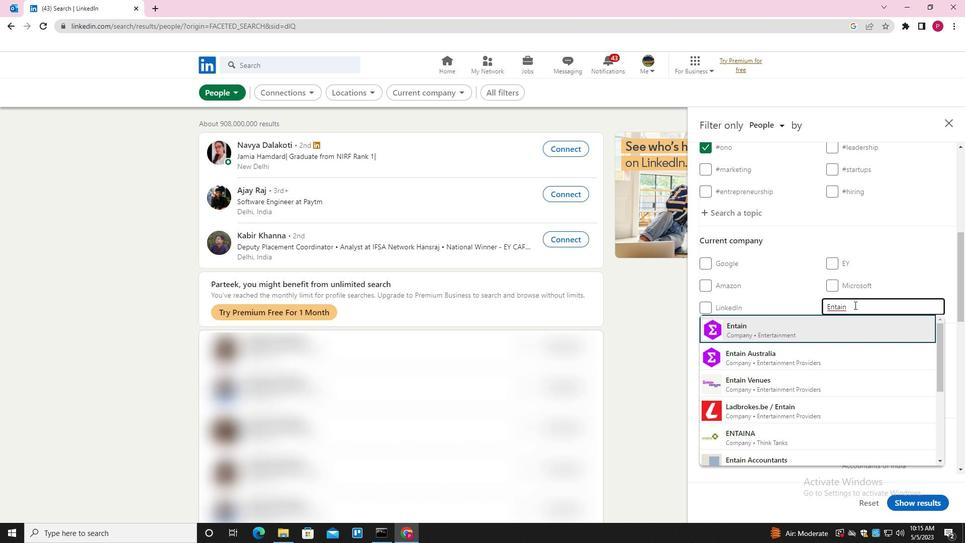 
Action: Mouse moved to (783, 289)
Screenshot: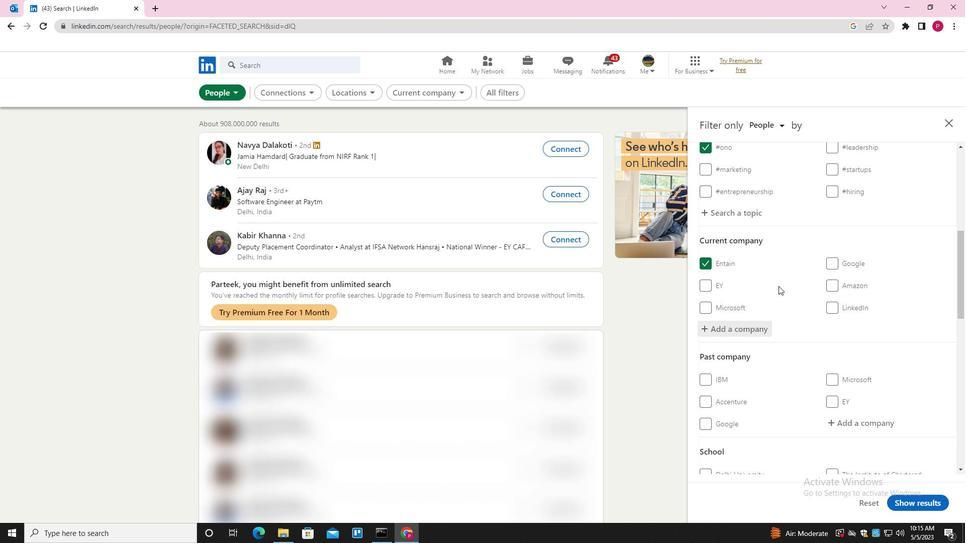 
Action: Mouse scrolled (783, 288) with delta (0, 0)
Screenshot: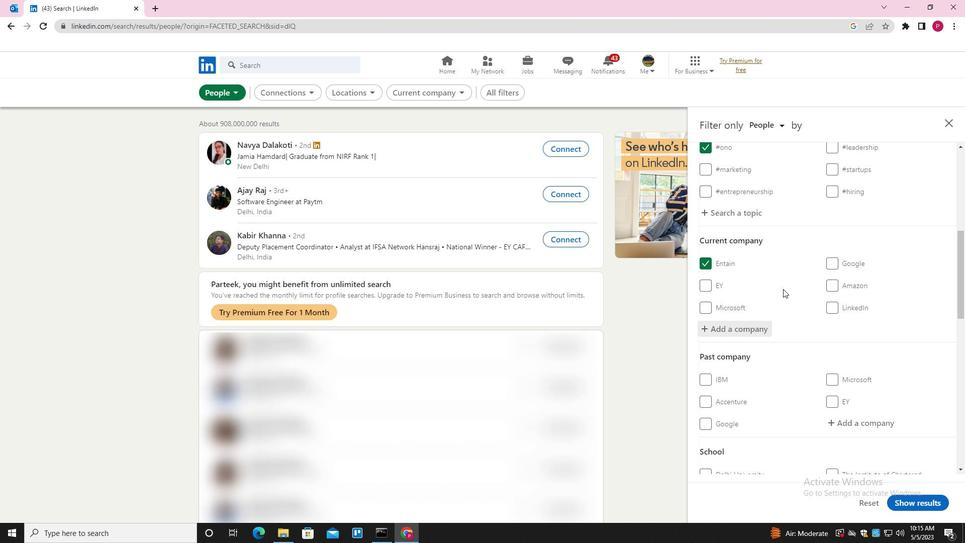 
Action: Mouse moved to (784, 289)
Screenshot: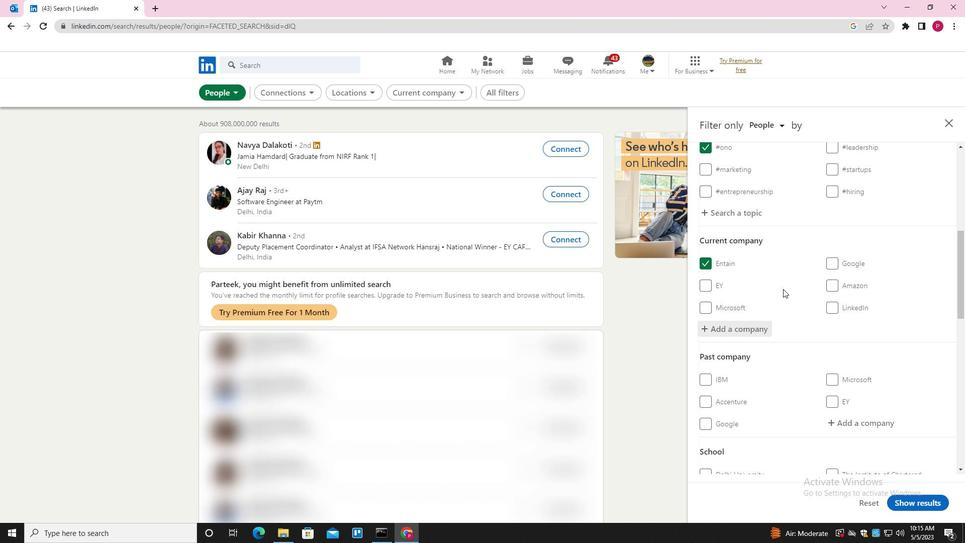 
Action: Mouse scrolled (784, 289) with delta (0, 0)
Screenshot: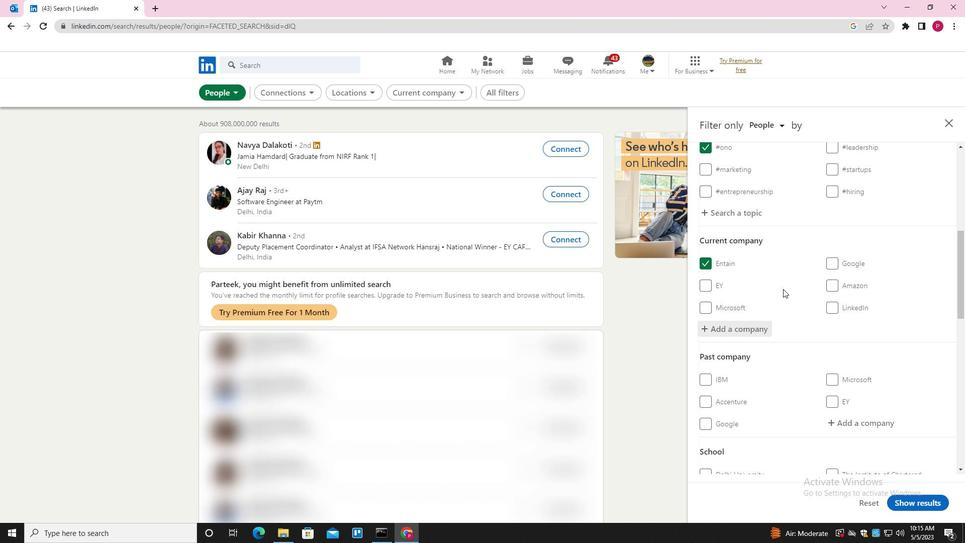 
Action: Mouse moved to (784, 292)
Screenshot: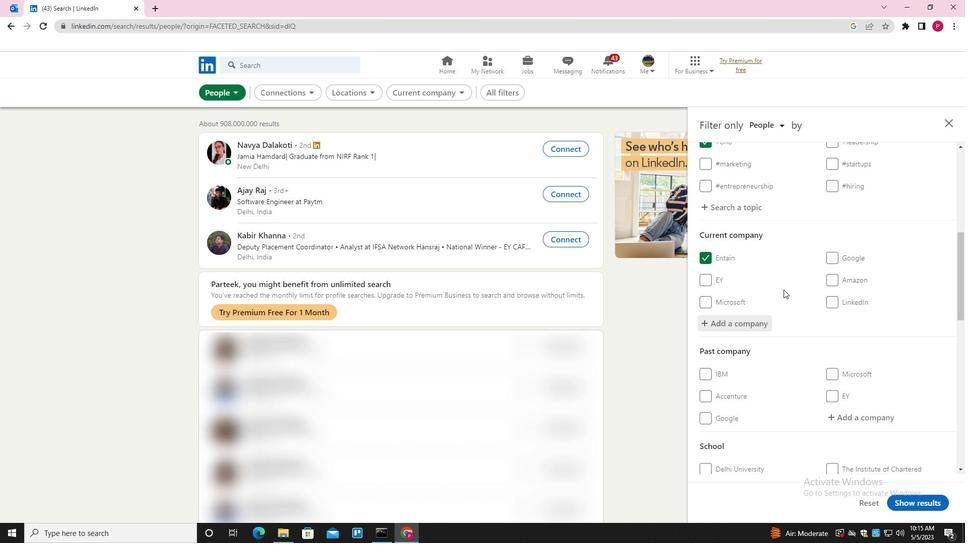 
Action: Mouse scrolled (784, 291) with delta (0, 0)
Screenshot: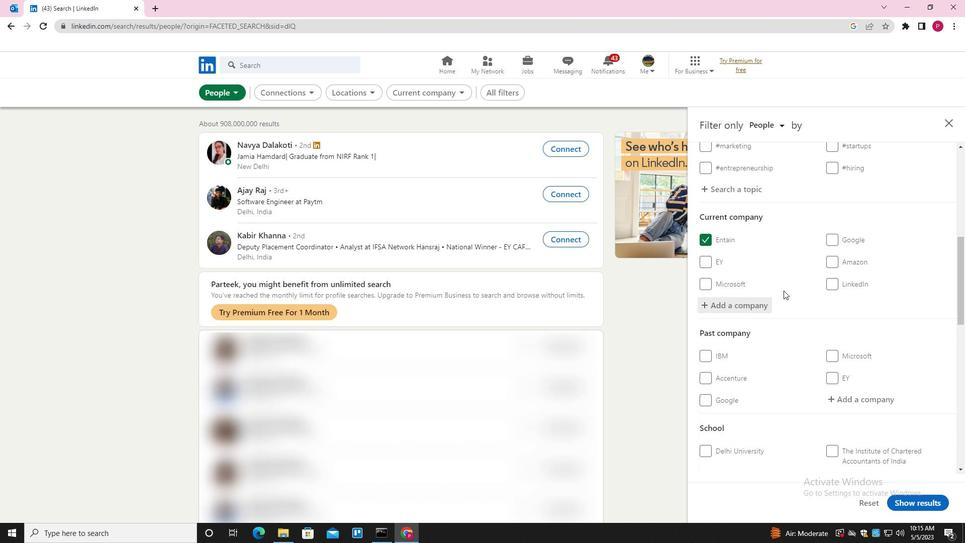 
Action: Mouse moved to (784, 292)
Screenshot: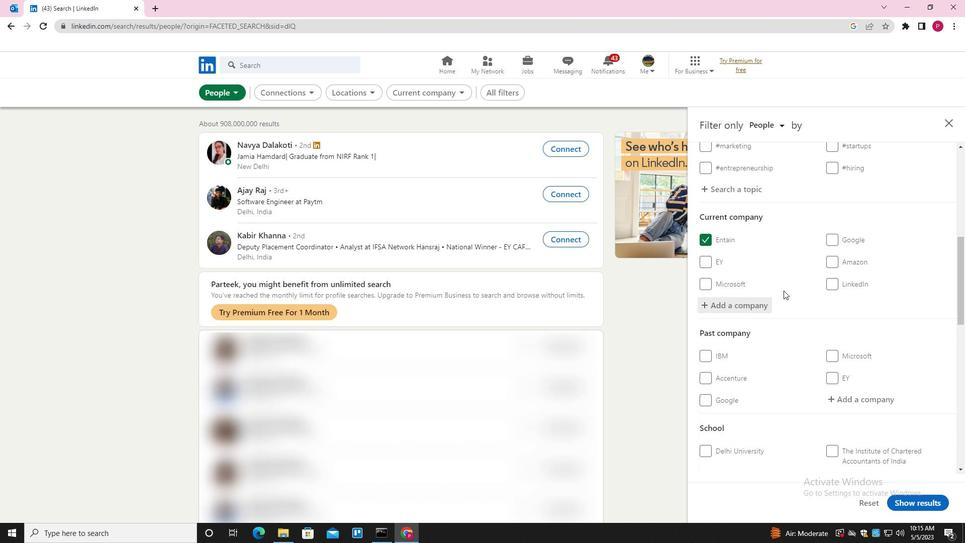 
Action: Mouse scrolled (784, 291) with delta (0, 0)
Screenshot: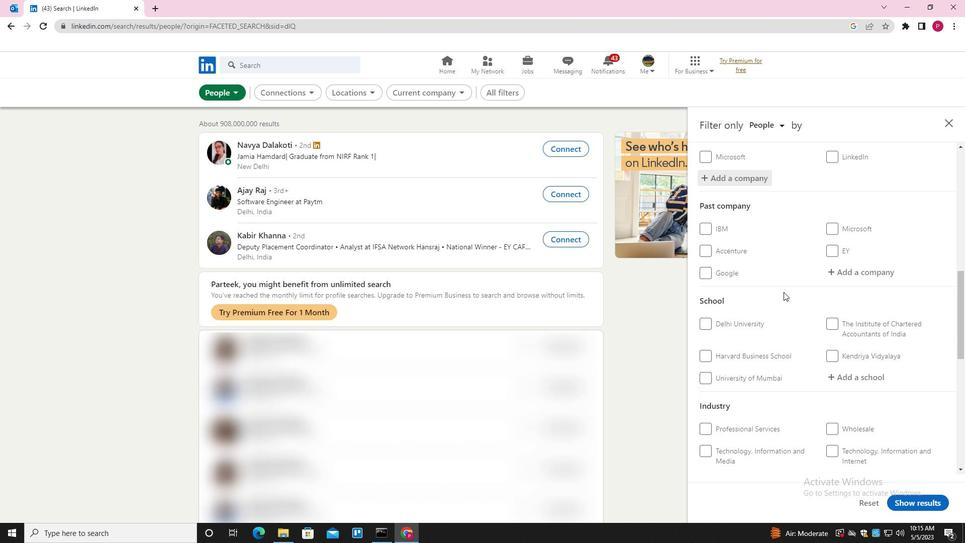 
Action: Mouse scrolled (784, 291) with delta (0, 0)
Screenshot: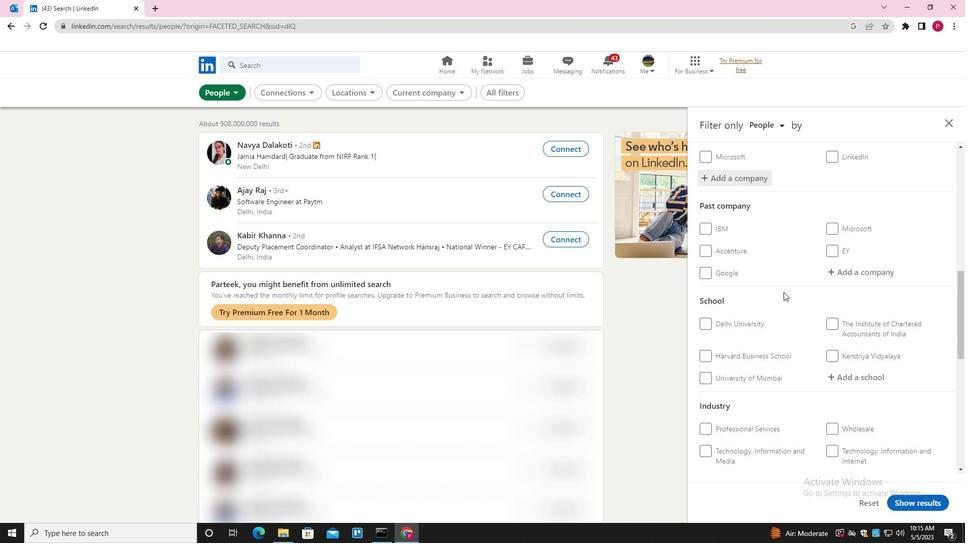 
Action: Mouse scrolled (784, 291) with delta (0, 0)
Screenshot: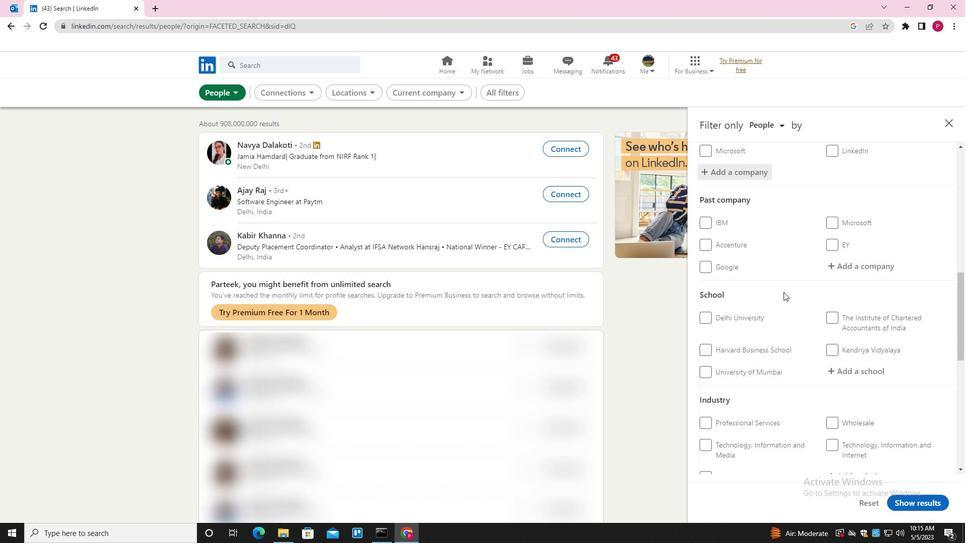 
Action: Mouse moved to (847, 226)
Screenshot: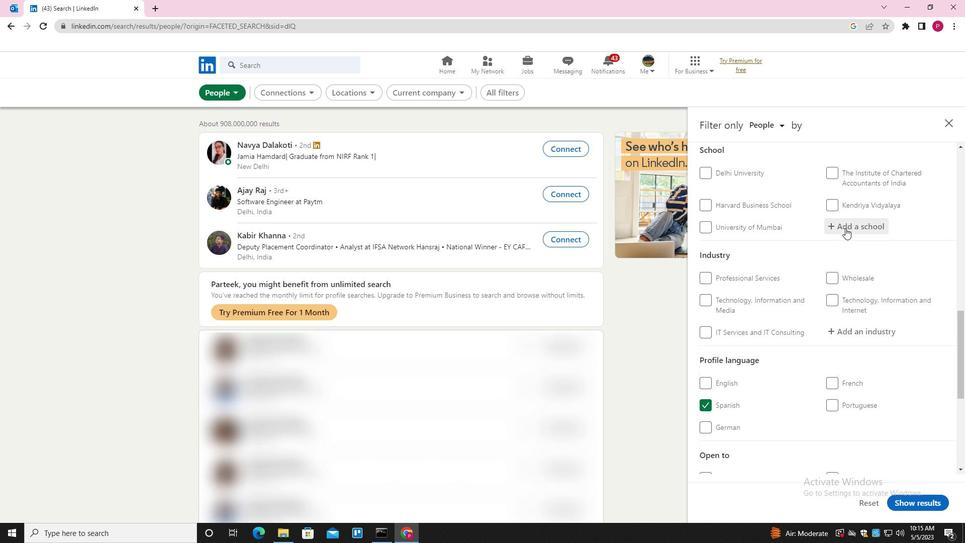 
Action: Mouse pressed left at (847, 226)
Screenshot: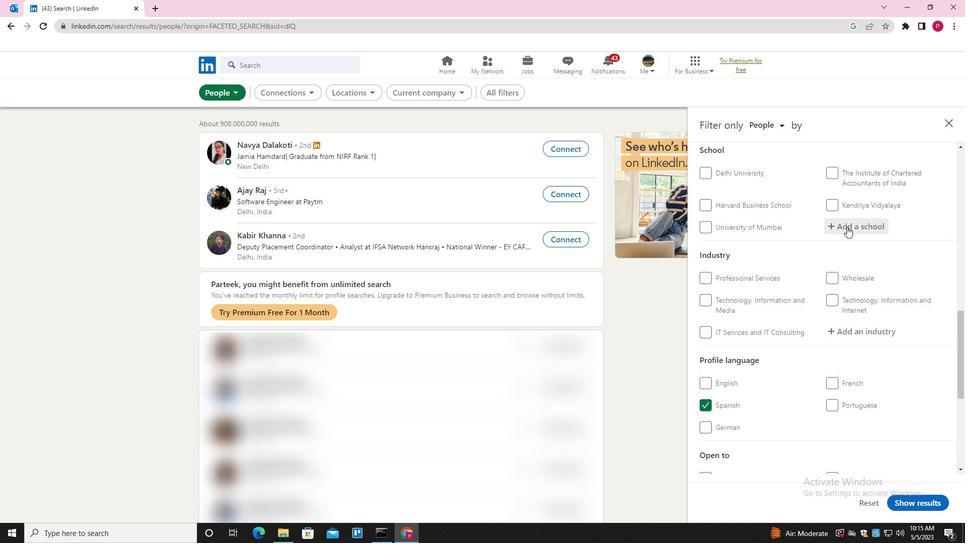 
Action: Mouse moved to (843, 227)
Screenshot: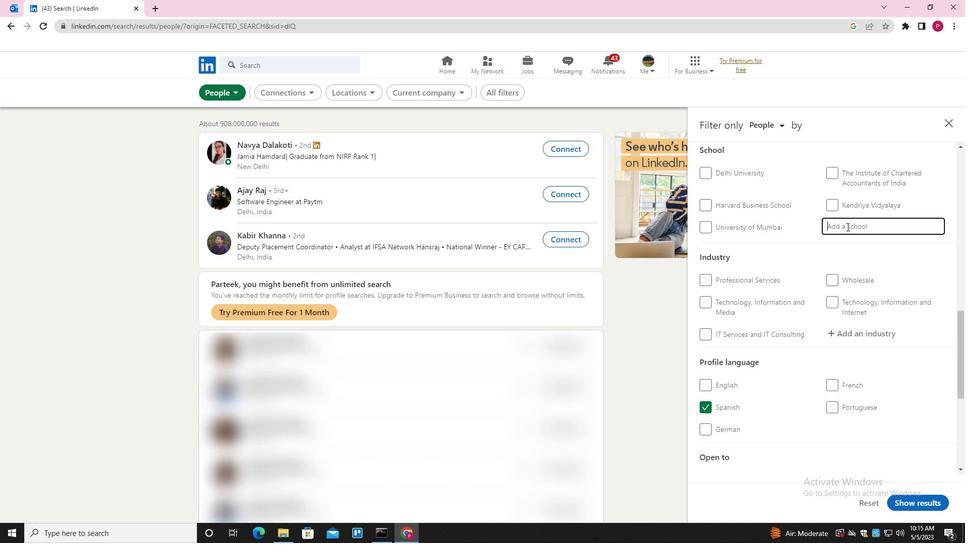 
Action: Key pressed <Key.shift><Key.shift>BABASAHEB<Key.space><Key.shift>BHIMRAO<Key.space><Key.shift>AB<Key.backspace>MBEDKAR<Key.down><Key.enter>
Screenshot: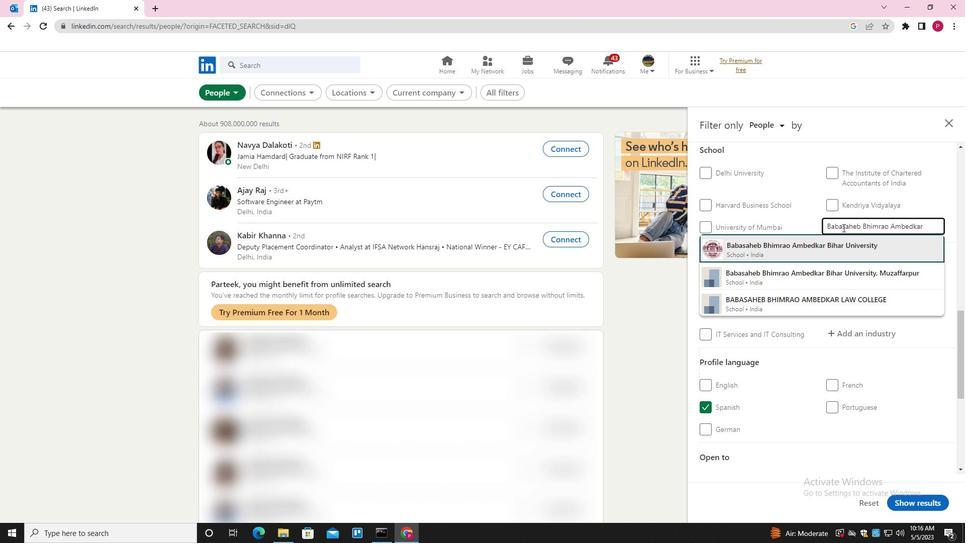 
Action: Mouse moved to (813, 252)
Screenshot: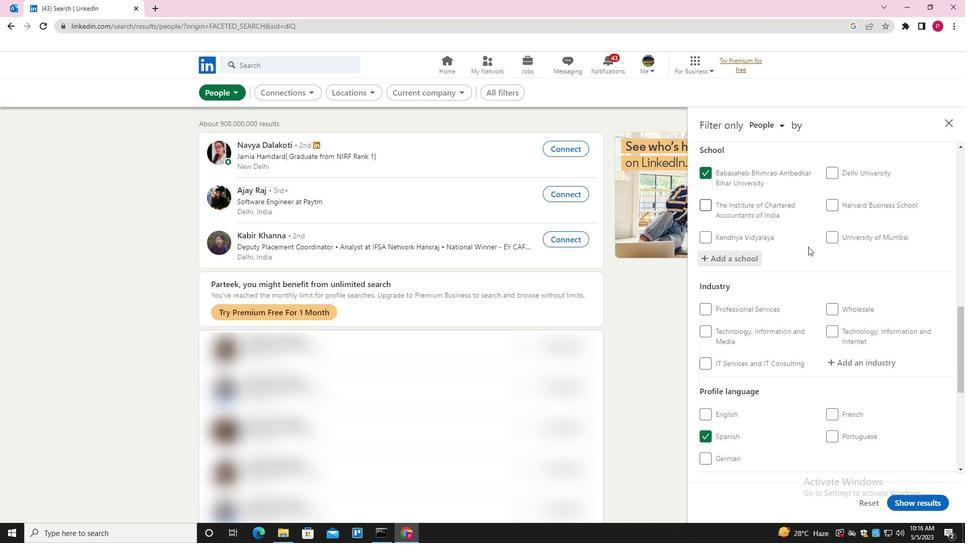 
Action: Mouse scrolled (813, 252) with delta (0, 0)
Screenshot: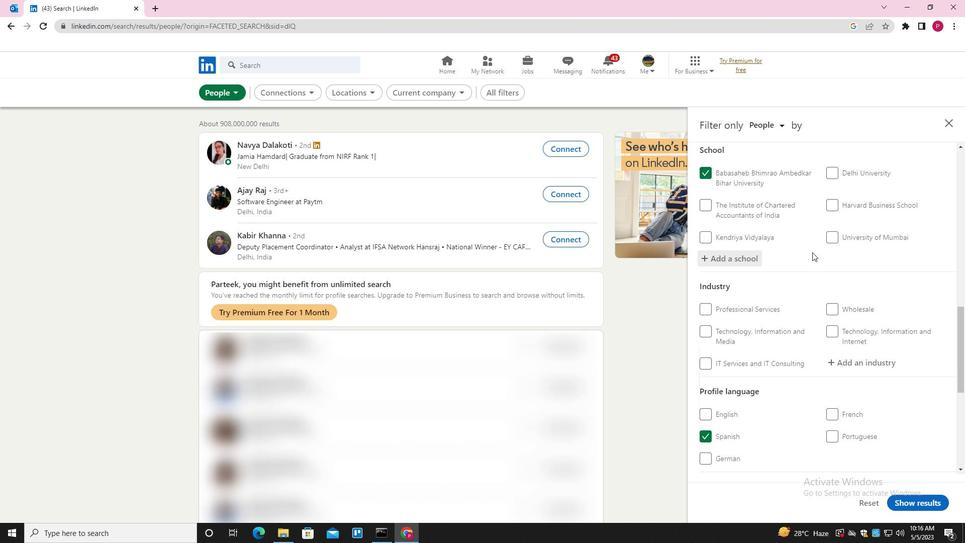 
Action: Mouse scrolled (813, 252) with delta (0, 0)
Screenshot: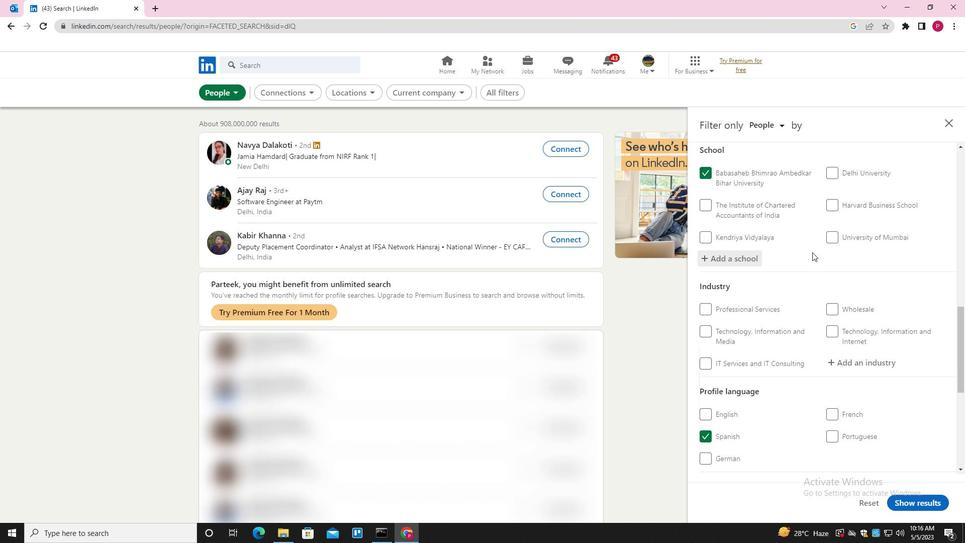 
Action: Mouse scrolled (813, 252) with delta (0, 0)
Screenshot: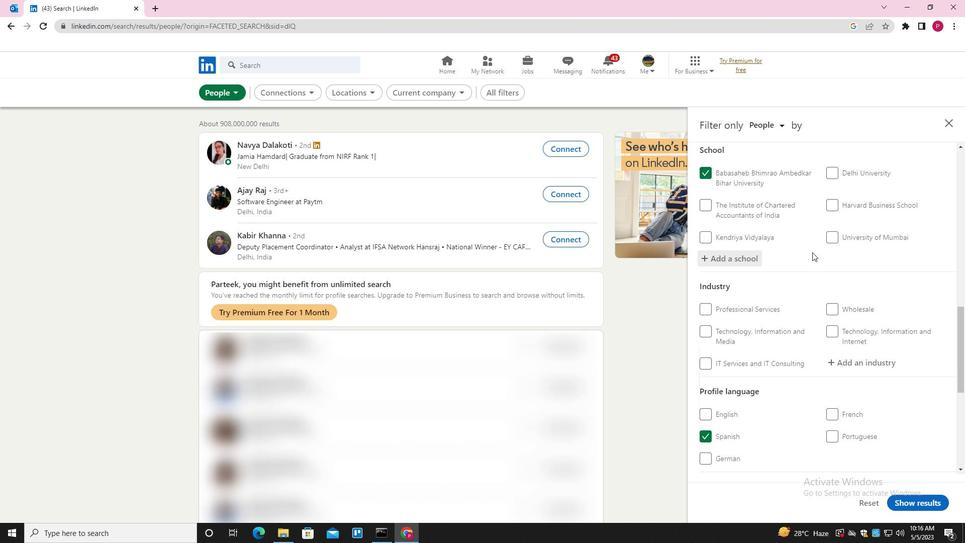 
Action: Mouse moved to (853, 210)
Screenshot: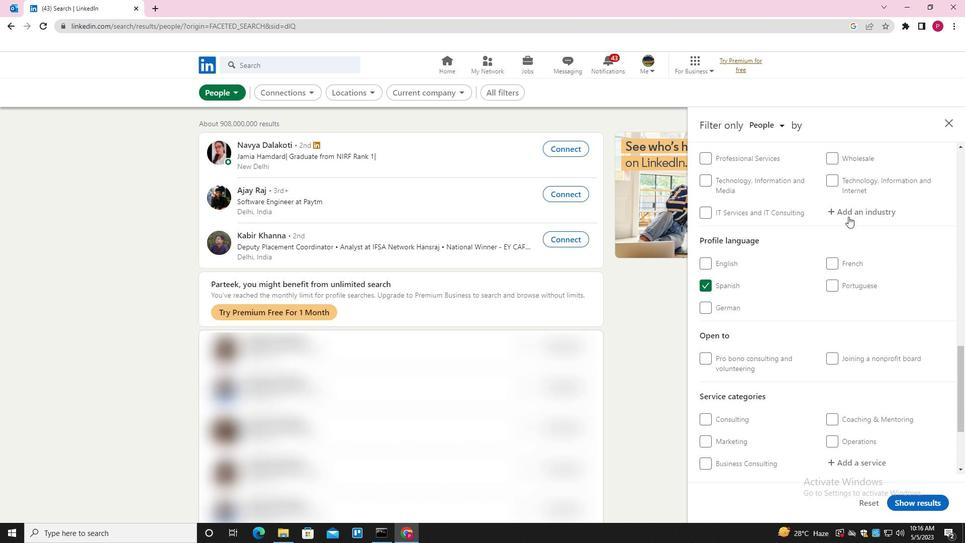
Action: Mouse pressed left at (853, 210)
Screenshot: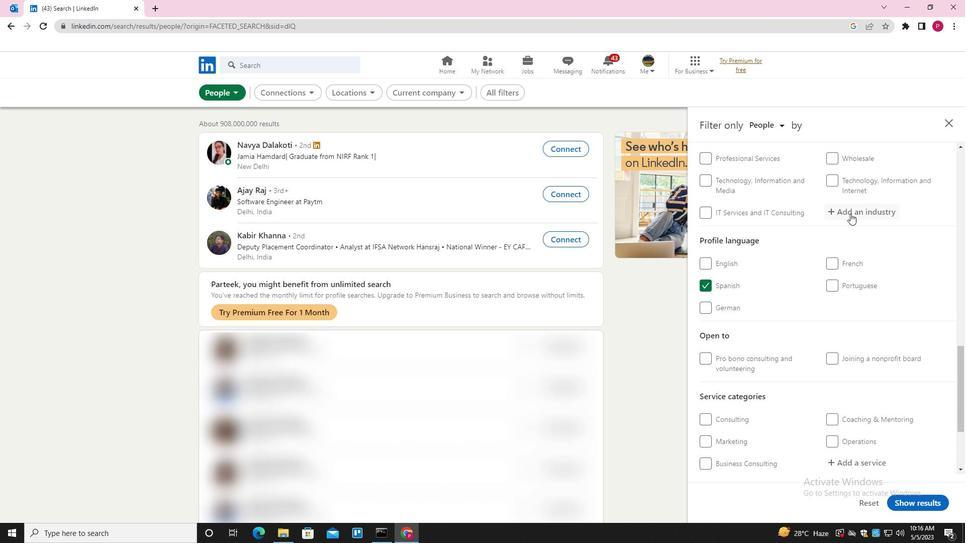 
Action: Key pressed <Key.shift>NATURAL<Key.space><Key.shift><Key.shift><Key.shift><Key.shift><Key.shift><Key.shift><Key.shift><Key.shift><Key.shift><Key.shift><Key.shift><Key.shift><Key.shift><Key.shift><Key.shift><Key.shift><Key.shift>GAS<Key.space><Key.shift><Key.shift><Key.shift><Key.shift><Key.shift><Key.shift><Key.shift><Key.shift>EXTRACTION<Key.down><Key.enter>
Screenshot: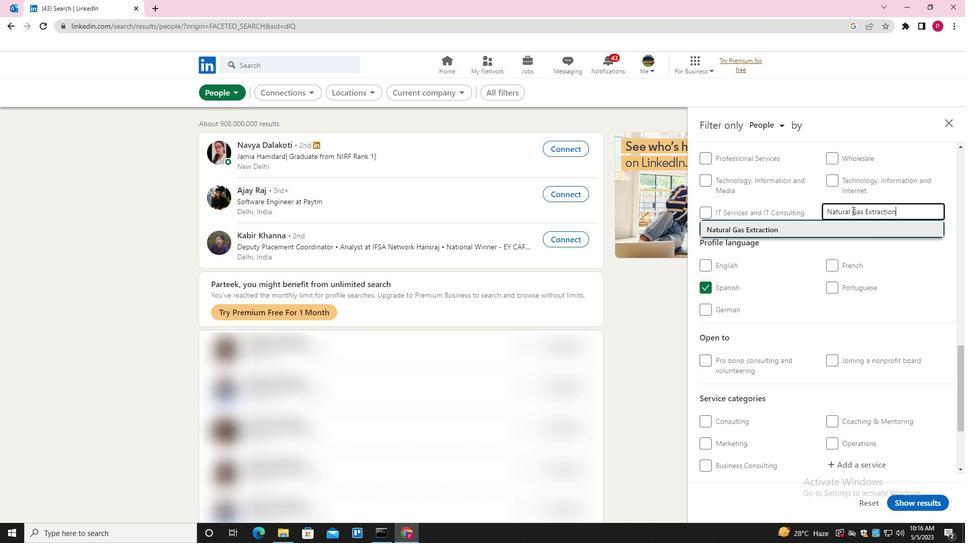 
Action: Mouse moved to (851, 205)
Screenshot: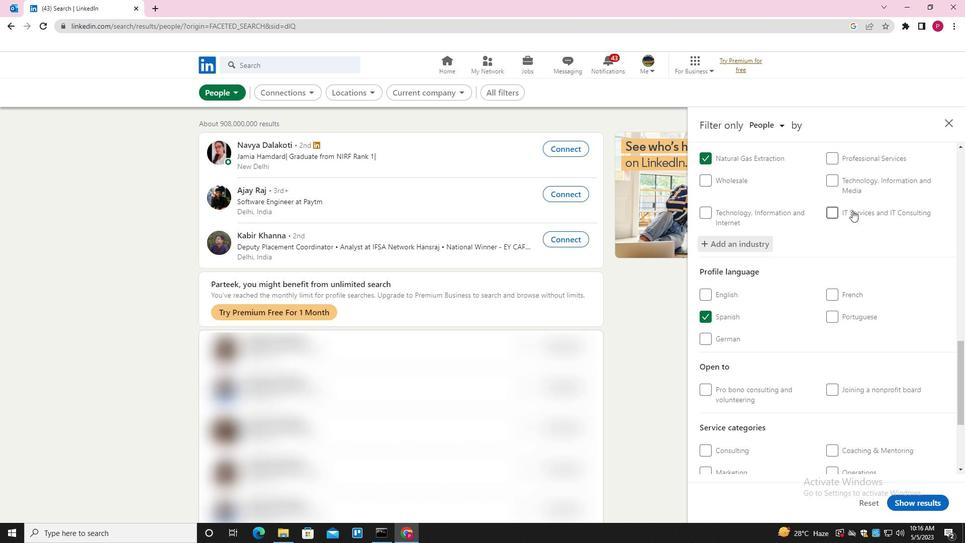 
Action: Mouse scrolled (851, 204) with delta (0, 0)
Screenshot: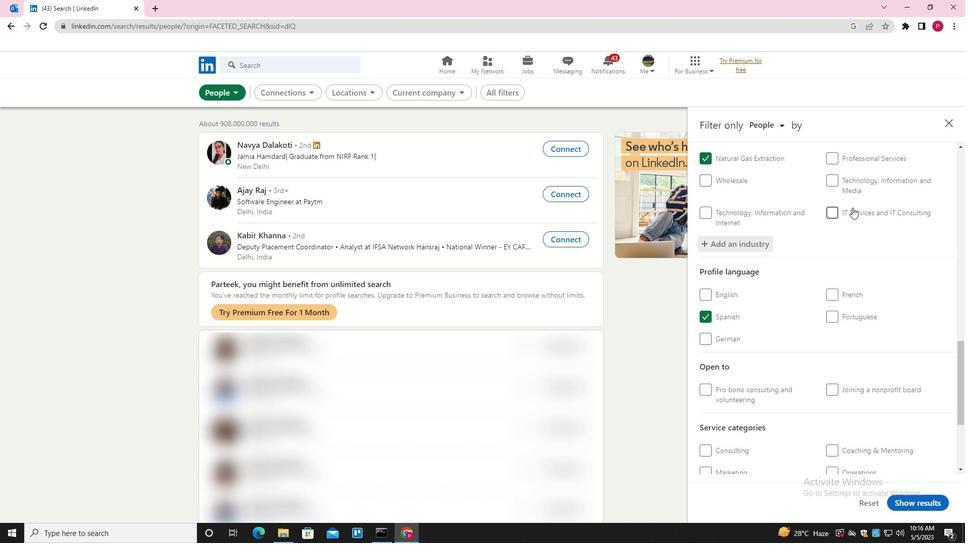 
Action: Mouse moved to (849, 210)
Screenshot: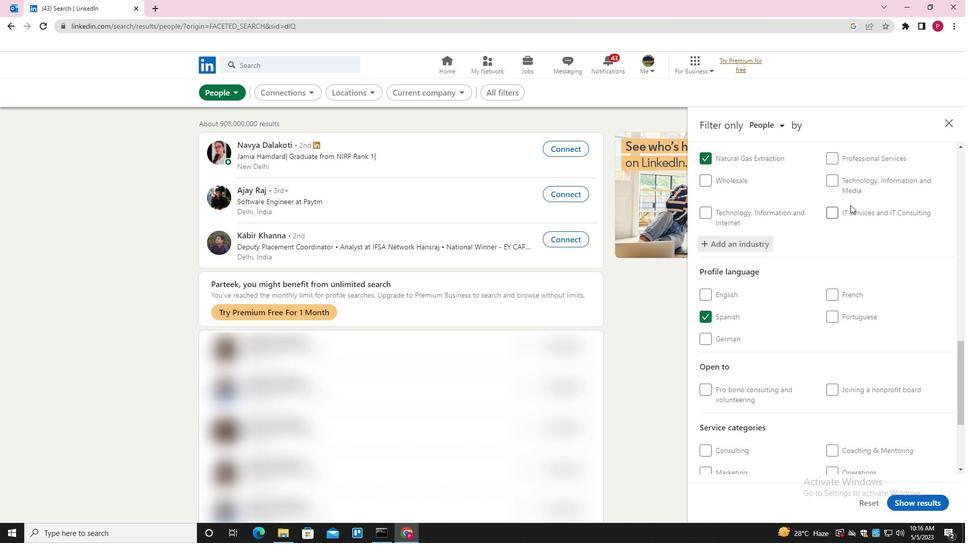 
Action: Mouse scrolled (849, 210) with delta (0, 0)
Screenshot: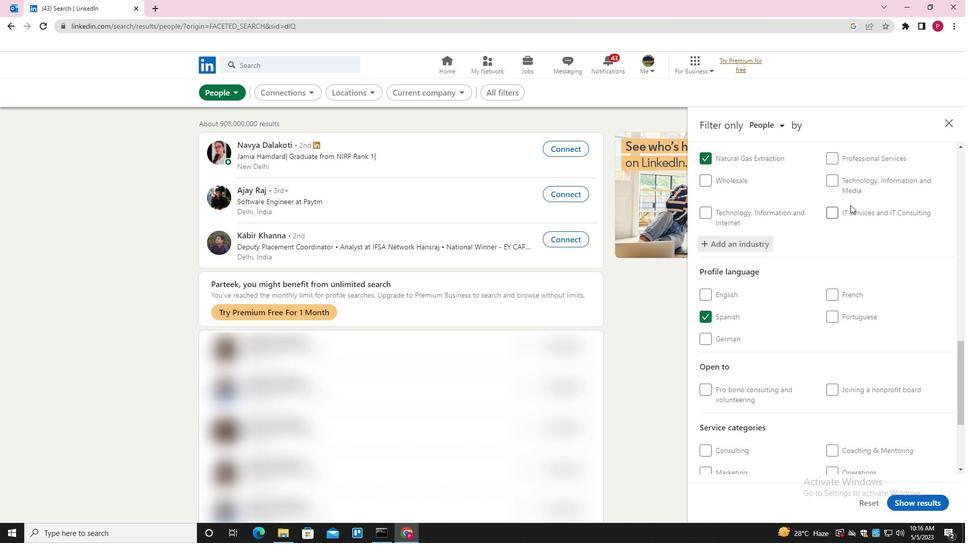 
Action: Mouse moved to (849, 213)
Screenshot: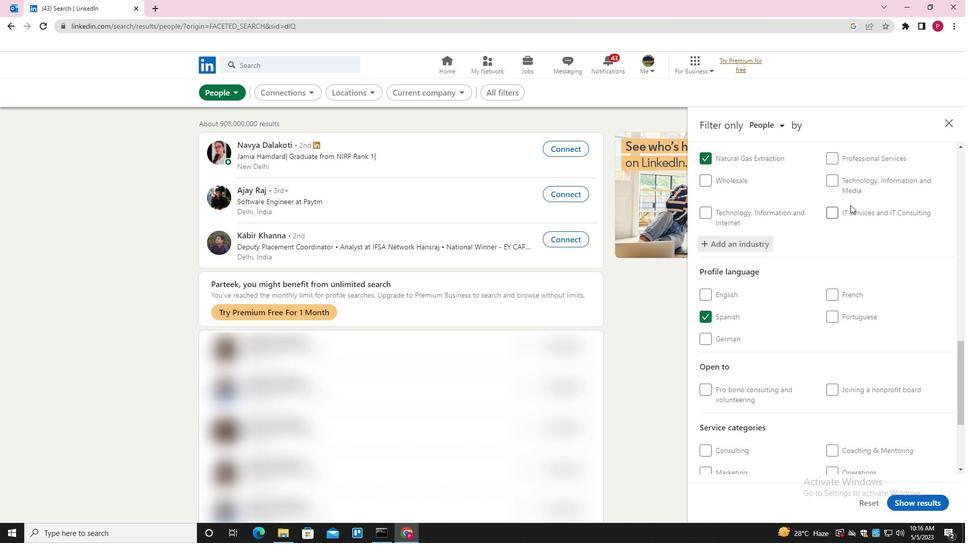 
Action: Mouse scrolled (849, 213) with delta (0, 0)
Screenshot: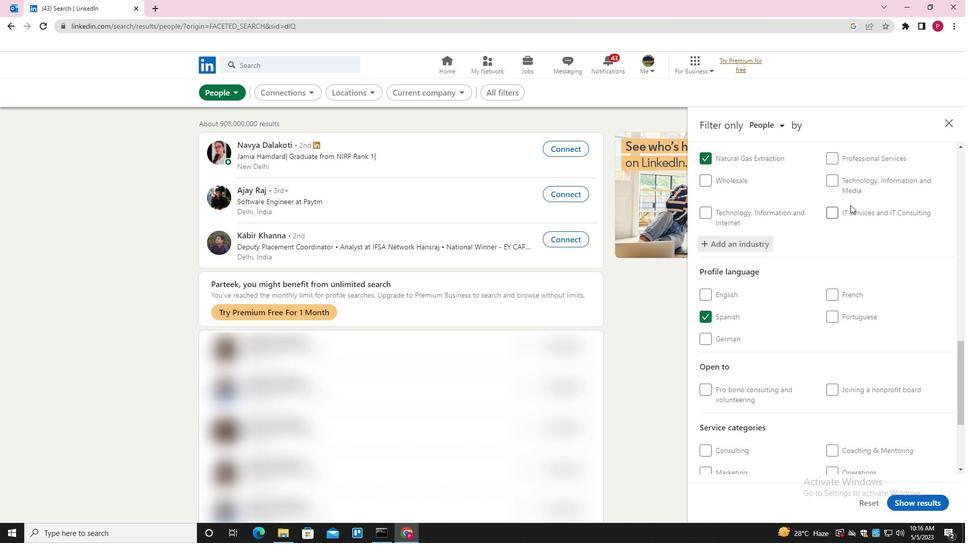 
Action: Mouse scrolled (849, 213) with delta (0, 0)
Screenshot: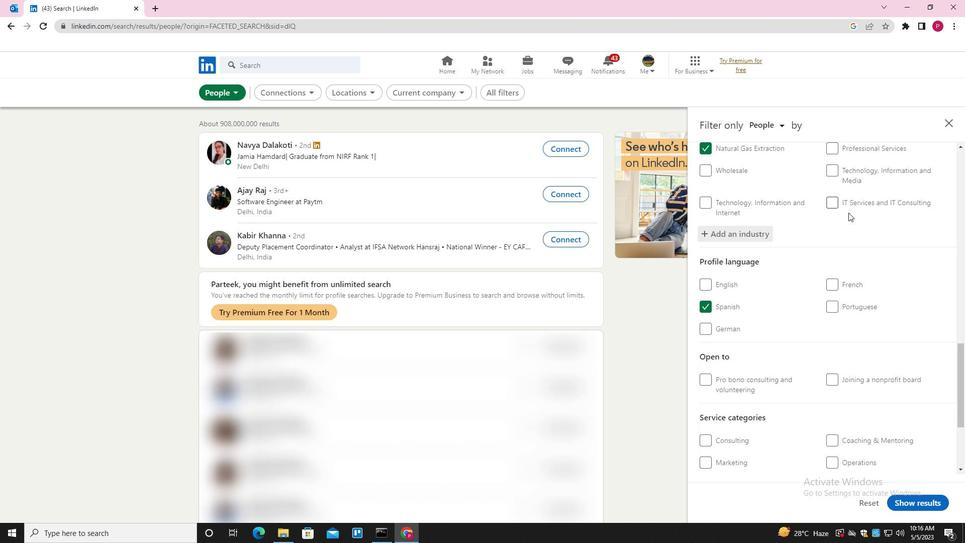 
Action: Mouse moved to (849, 214)
Screenshot: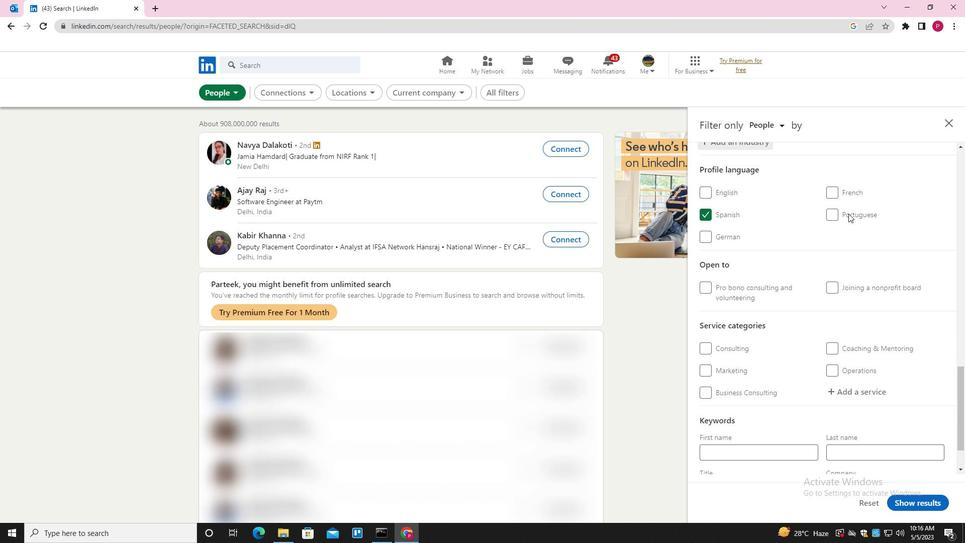 
Action: Mouse scrolled (849, 214) with delta (0, 0)
Screenshot: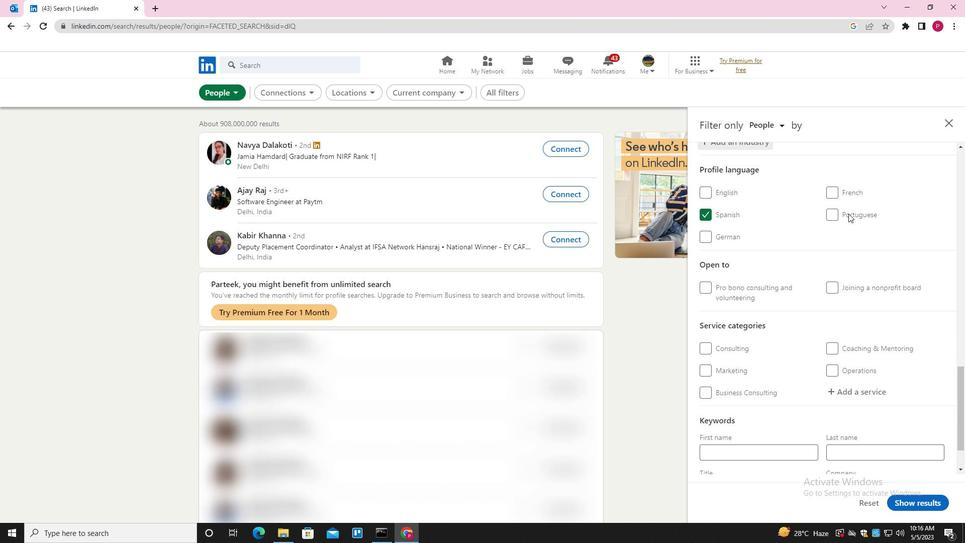 
Action: Mouse moved to (854, 329)
Screenshot: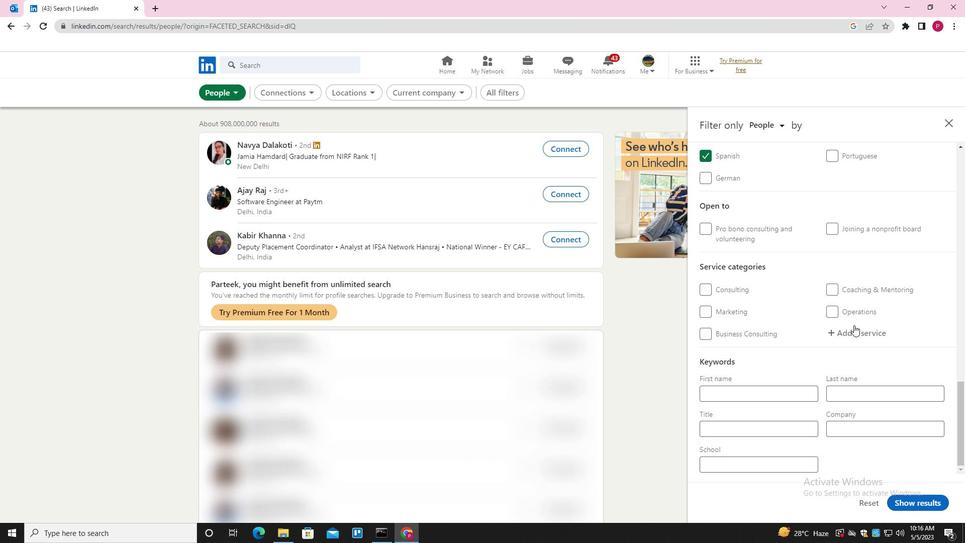 
Action: Mouse pressed left at (854, 329)
Screenshot: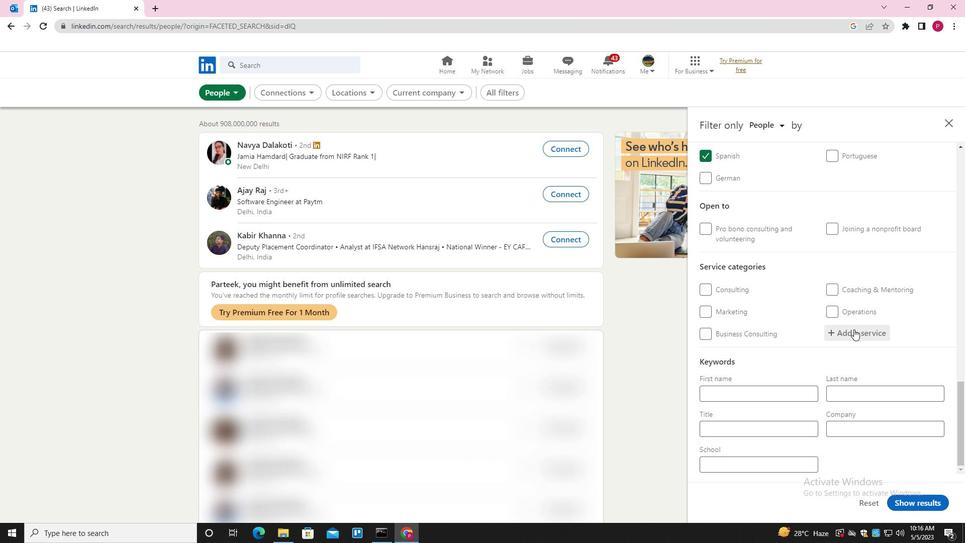 
Action: Key pressed <Key.shift>SEARCH<Key.space><Key.shift>ENGINE<Key.space><Key.shift><Key.shift><Key.shift><Key.shift><Key.shift><Key.shift><Key.shift><Key.shift>MARKETI<Key.down><Key.enter>
Screenshot: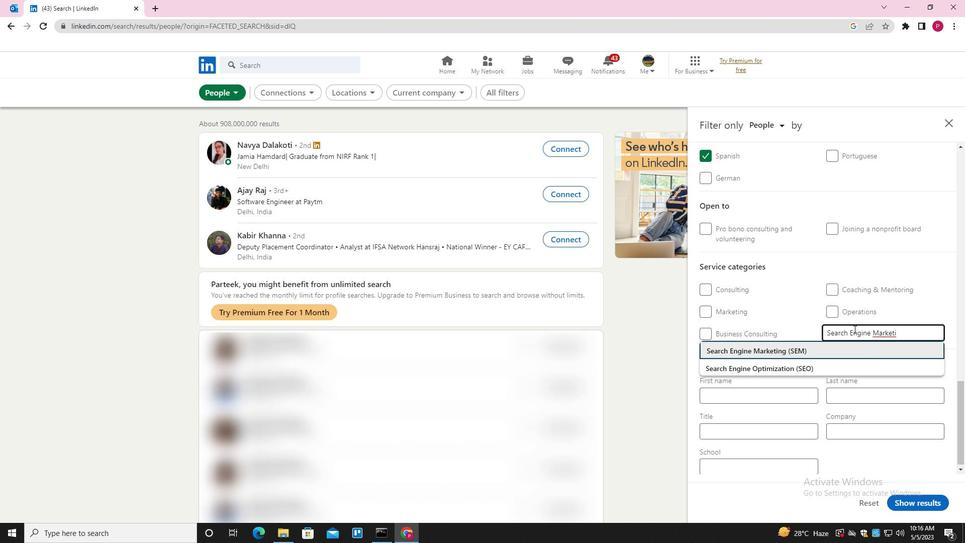 
Action: Mouse moved to (845, 303)
Screenshot: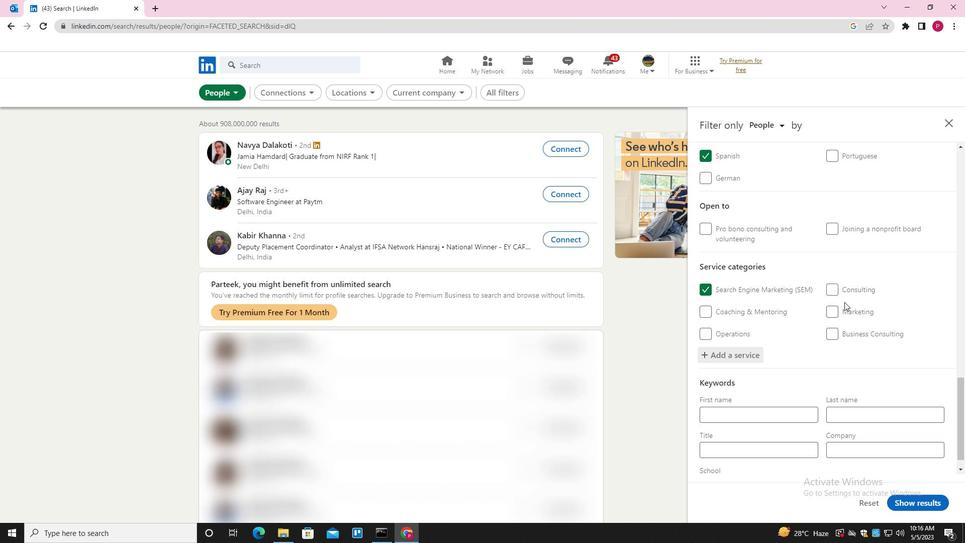 
Action: Mouse scrolled (845, 303) with delta (0, 0)
Screenshot: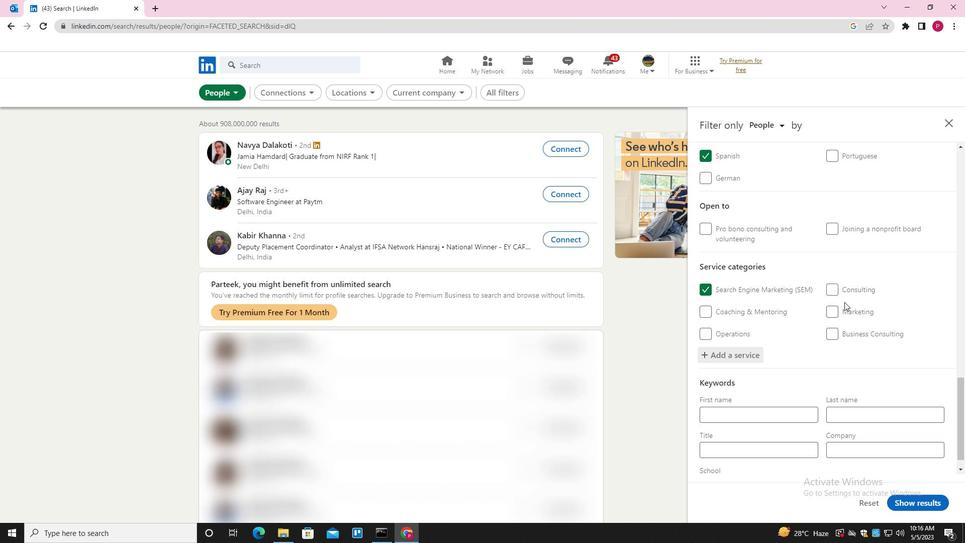 
Action: Mouse moved to (844, 304)
Screenshot: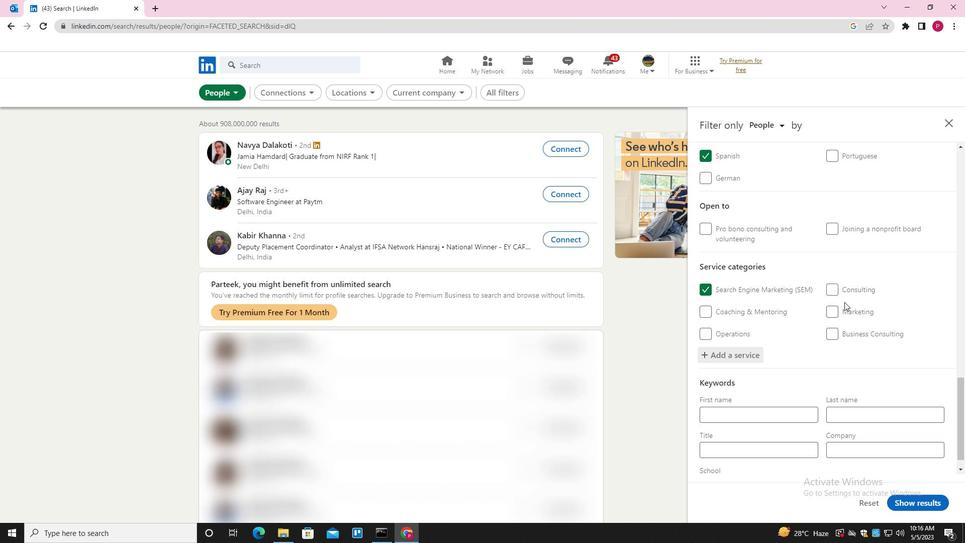 
Action: Mouse scrolled (844, 303) with delta (0, 0)
Screenshot: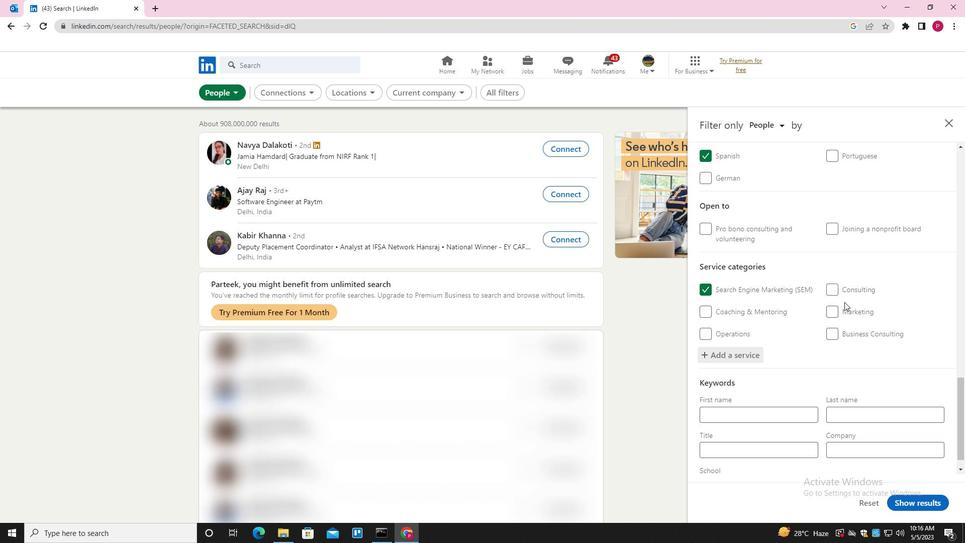
Action: Mouse moved to (844, 305)
Screenshot: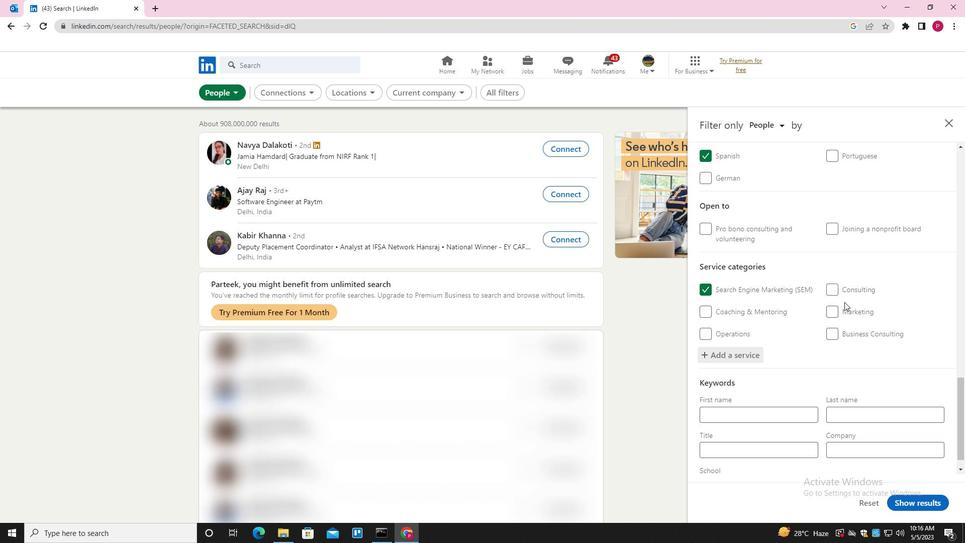 
Action: Mouse scrolled (844, 305) with delta (0, 0)
Screenshot: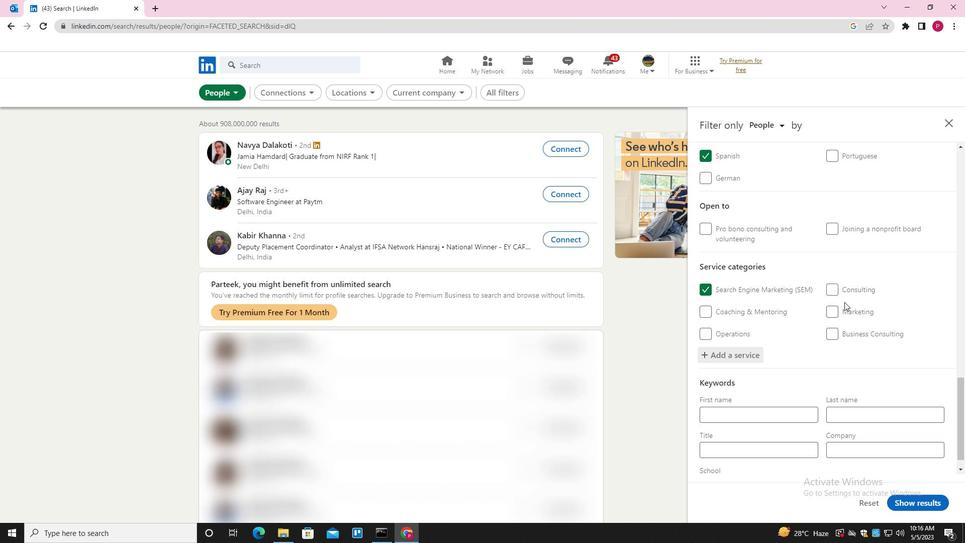 
Action: Mouse moved to (843, 307)
Screenshot: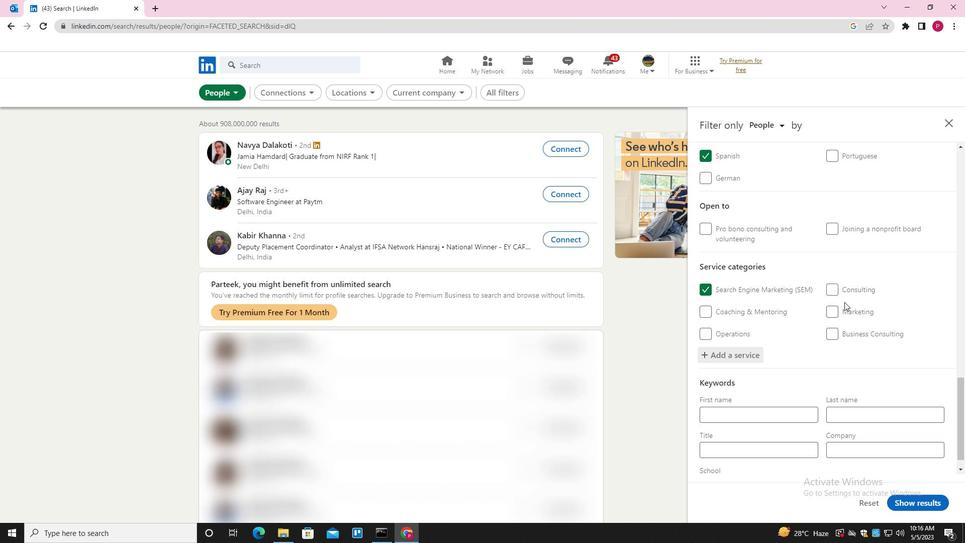 
Action: Mouse scrolled (843, 307) with delta (0, 0)
Screenshot: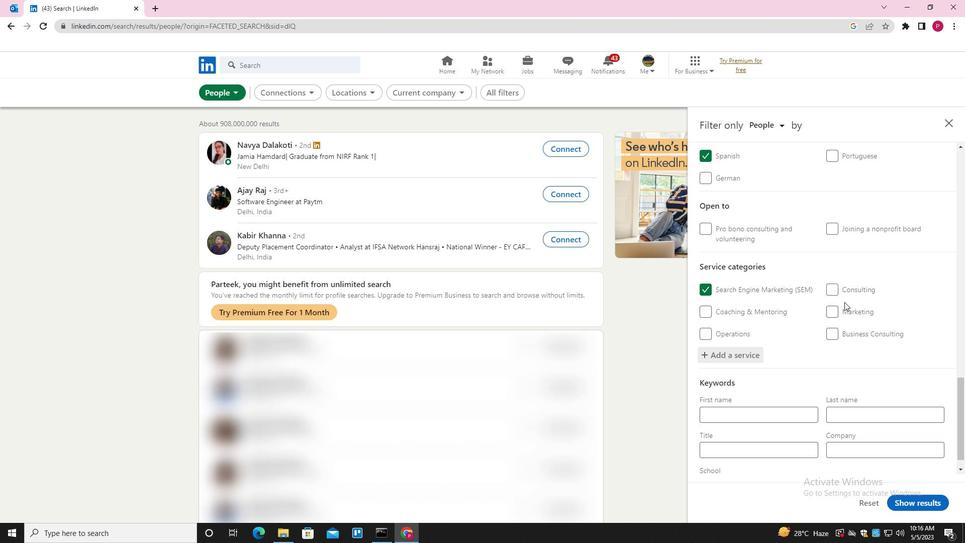
Action: Mouse moved to (843, 314)
Screenshot: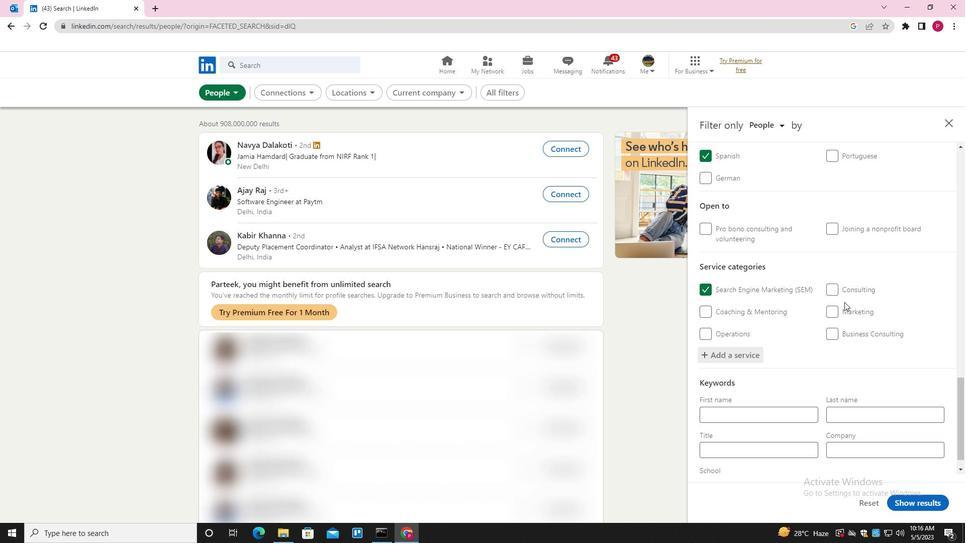 
Action: Mouse scrolled (843, 314) with delta (0, 0)
Screenshot: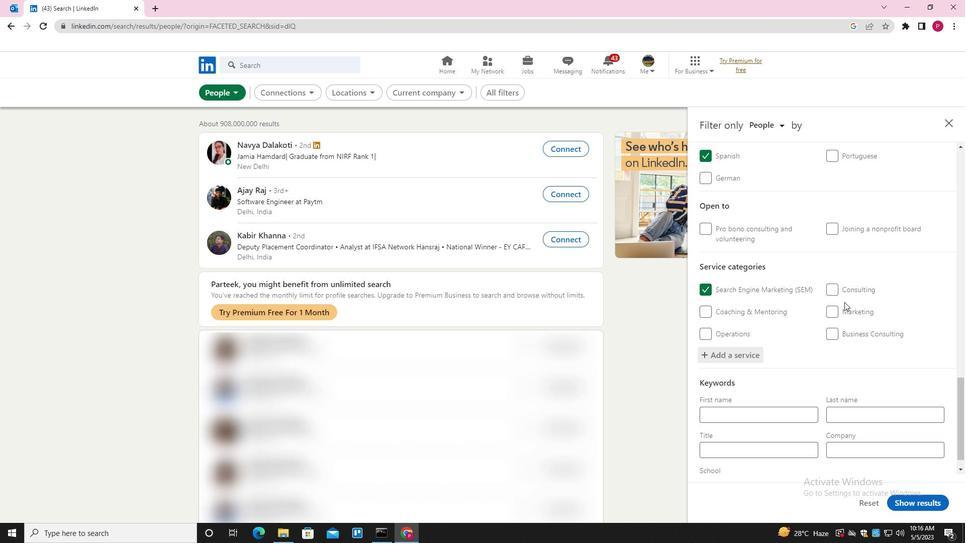 
Action: Mouse moved to (808, 422)
Screenshot: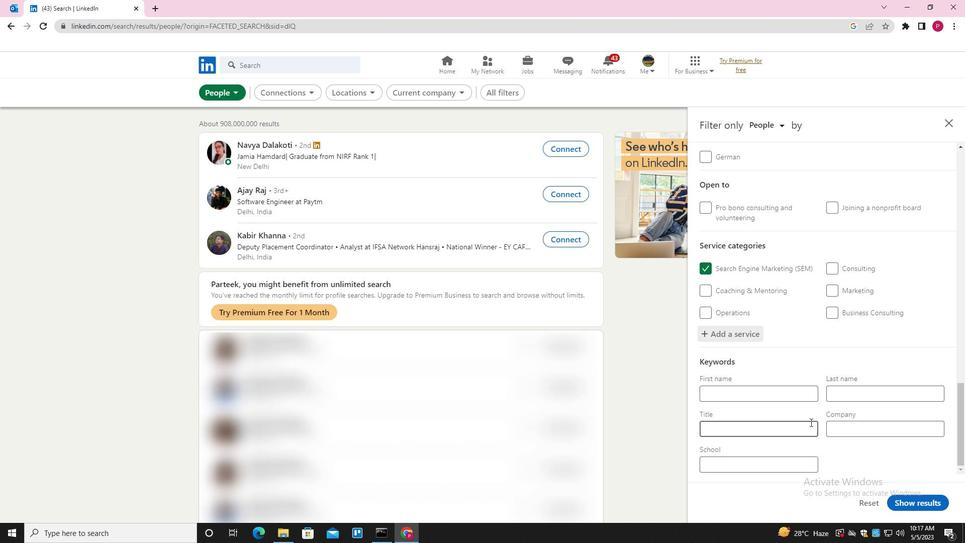 
Action: Mouse pressed left at (808, 422)
Screenshot: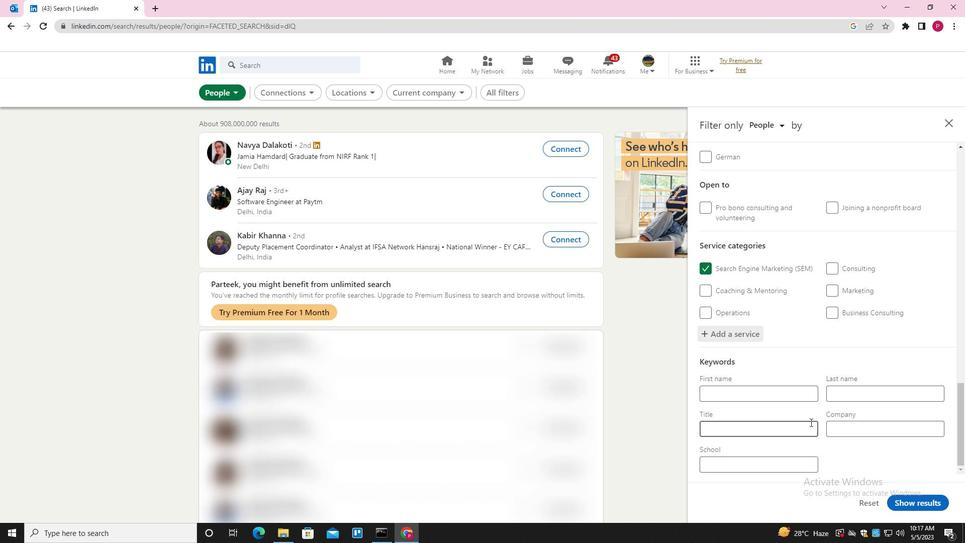 
Action: Mouse moved to (808, 423)
Screenshot: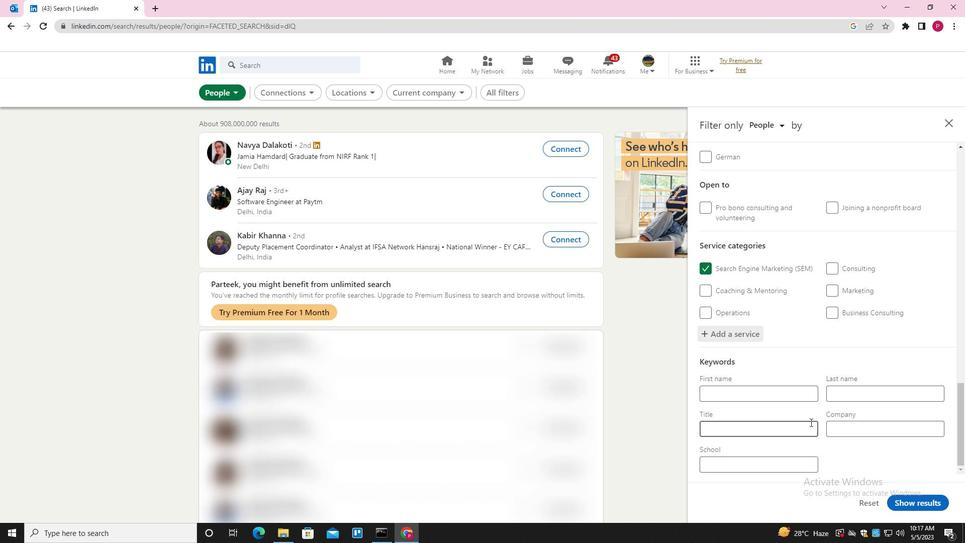 
Action: Key pressed <Key.shift>BRAND<Key.space><Key.shift>MANAGER
Screenshot: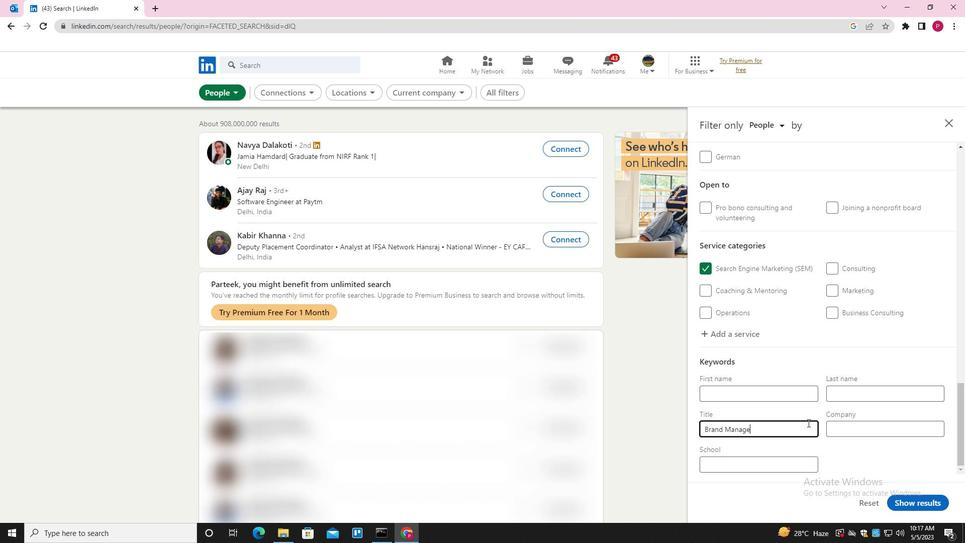 
Action: Mouse moved to (932, 507)
Screenshot: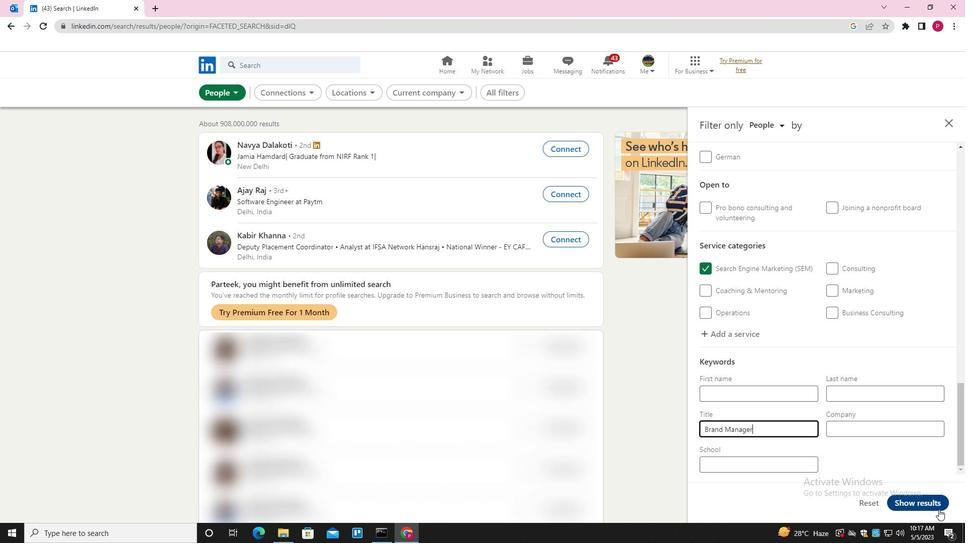 
Action: Mouse pressed left at (932, 507)
Screenshot: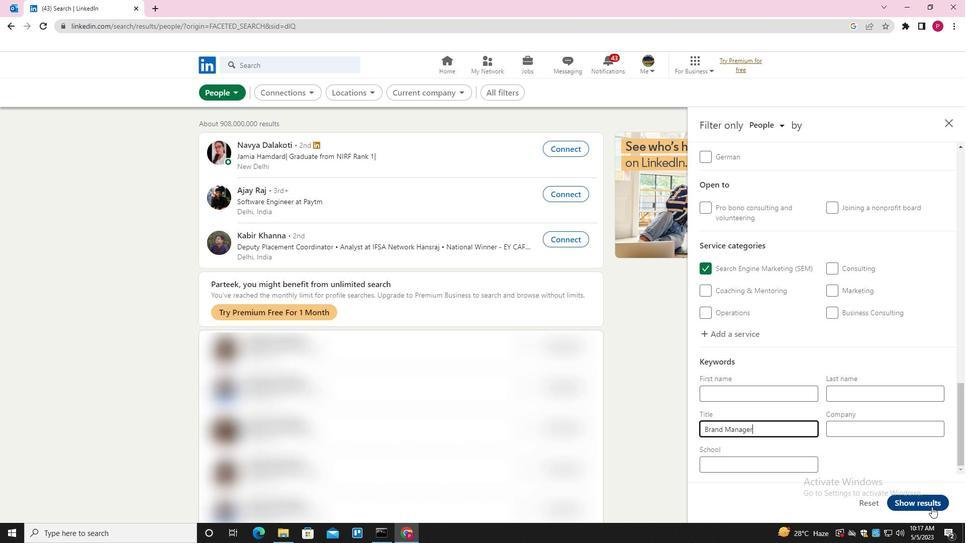 
Action: Mouse moved to (491, 240)
Screenshot: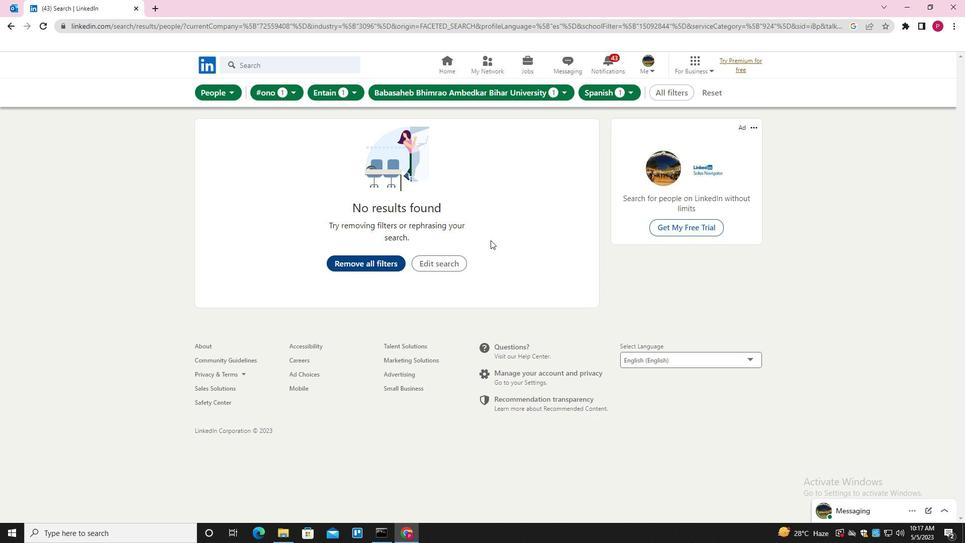 
Action: Mouse scrolled (491, 240) with delta (0, 0)
Screenshot: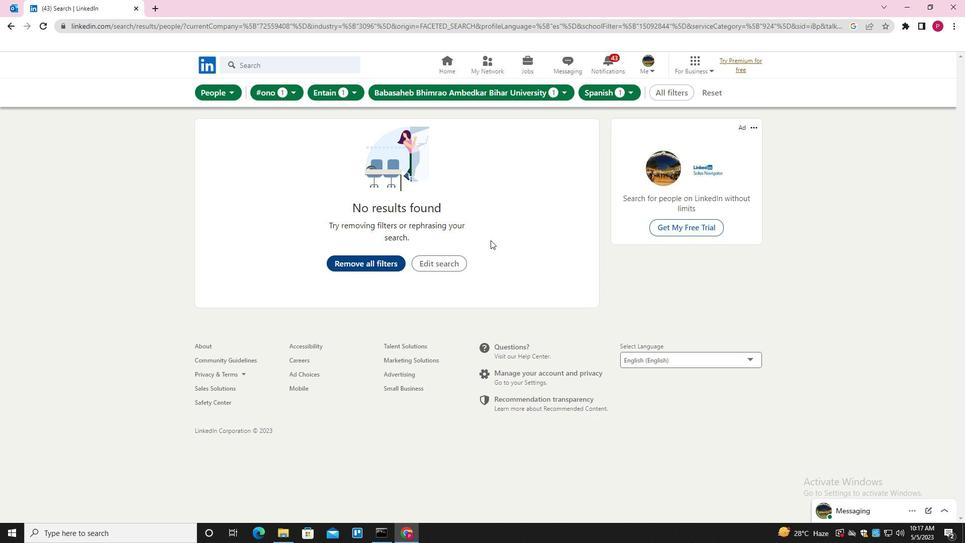 
Action: Mouse moved to (491, 240)
Screenshot: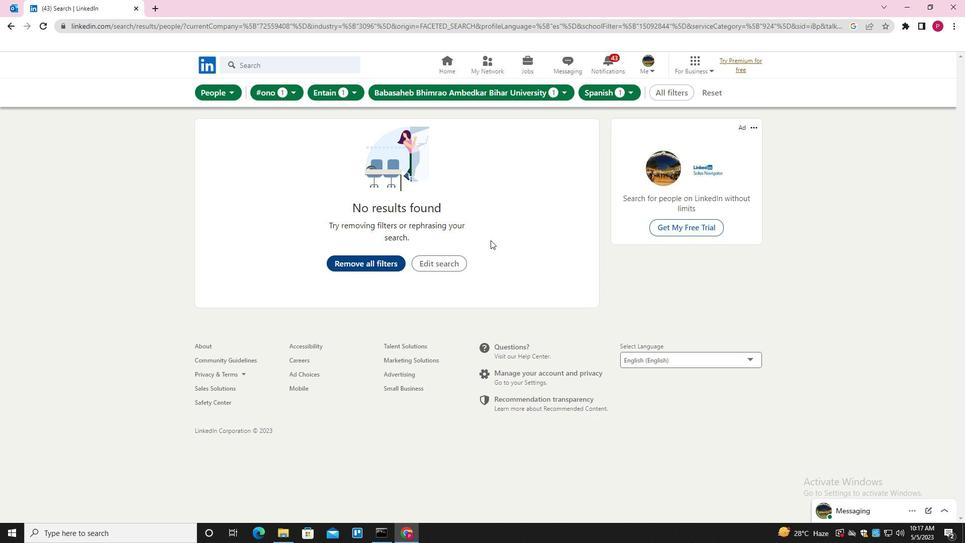 
Action: Mouse scrolled (491, 240) with delta (0, 0)
Screenshot: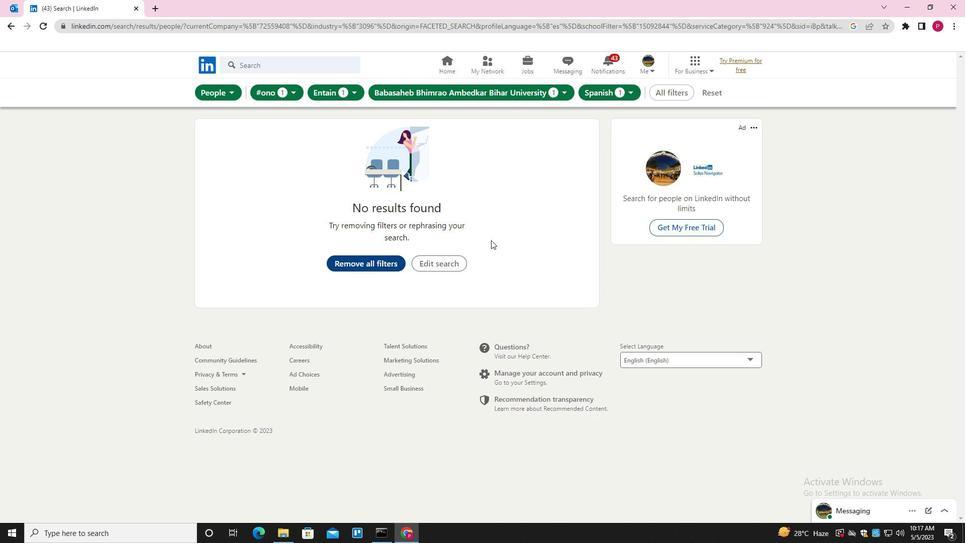 
